 Task: Find connections with filter location Jatobá with filter topic #Analyticswith filter profile language French with filter current company L&T Hydrocarbon Engineering Limited with filter school Anna University Chennai with filter industry Retail Office Equipment with filter service category Web Design with filter keywords title Concierge
Action: Mouse moved to (519, 105)
Screenshot: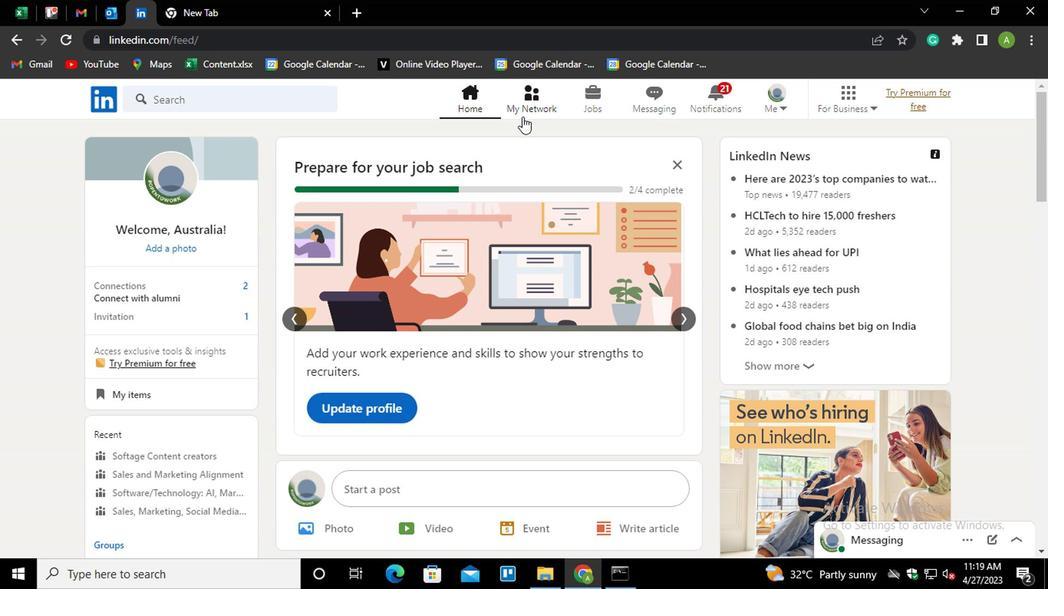 
Action: Mouse pressed left at (519, 105)
Screenshot: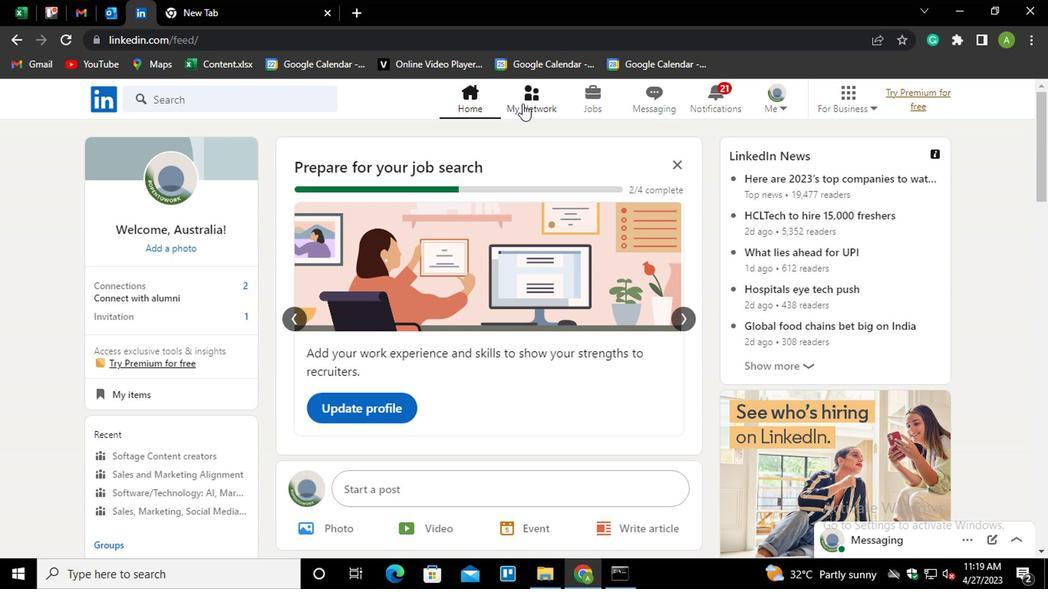 
Action: Mouse moved to (214, 191)
Screenshot: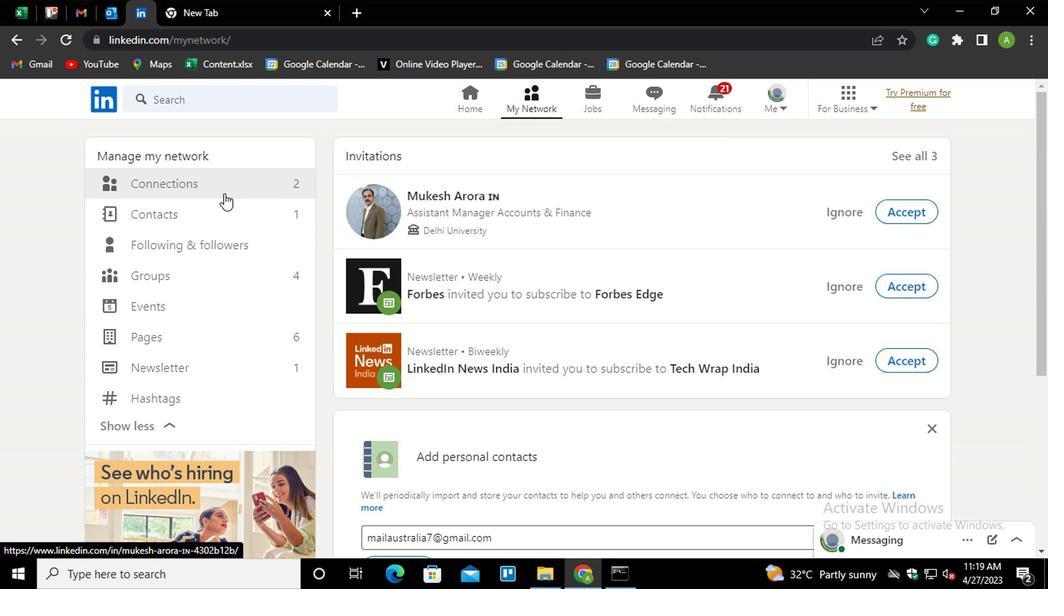 
Action: Mouse pressed left at (214, 191)
Screenshot: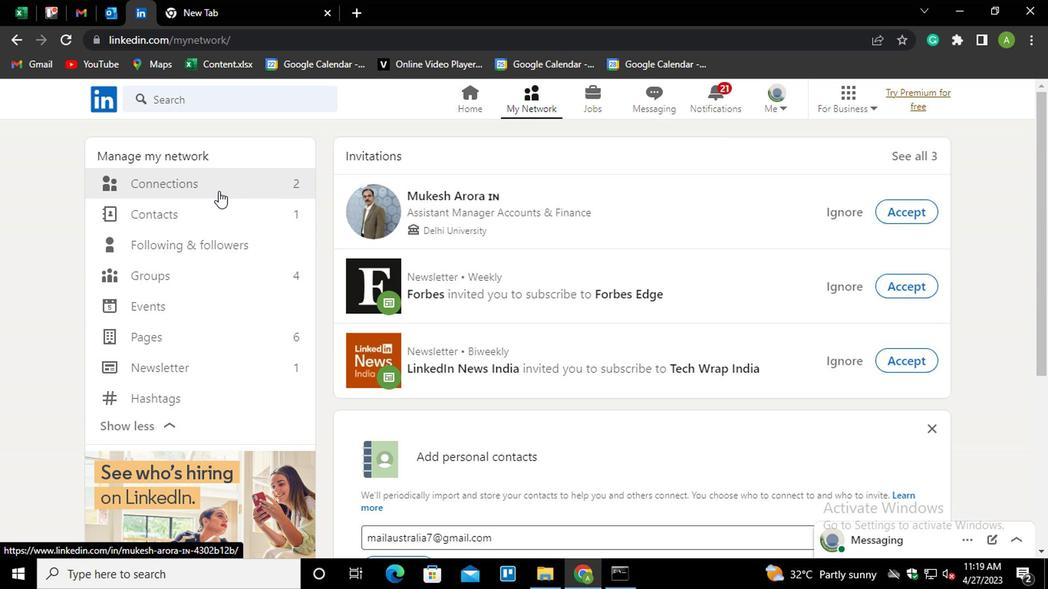 
Action: Mouse moved to (620, 182)
Screenshot: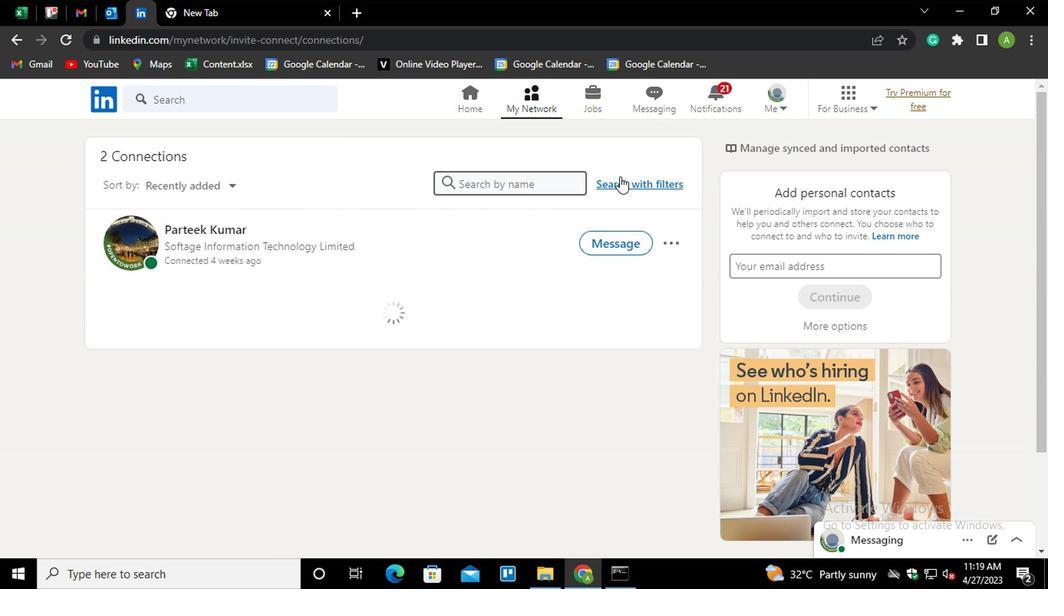 
Action: Mouse pressed left at (620, 182)
Screenshot: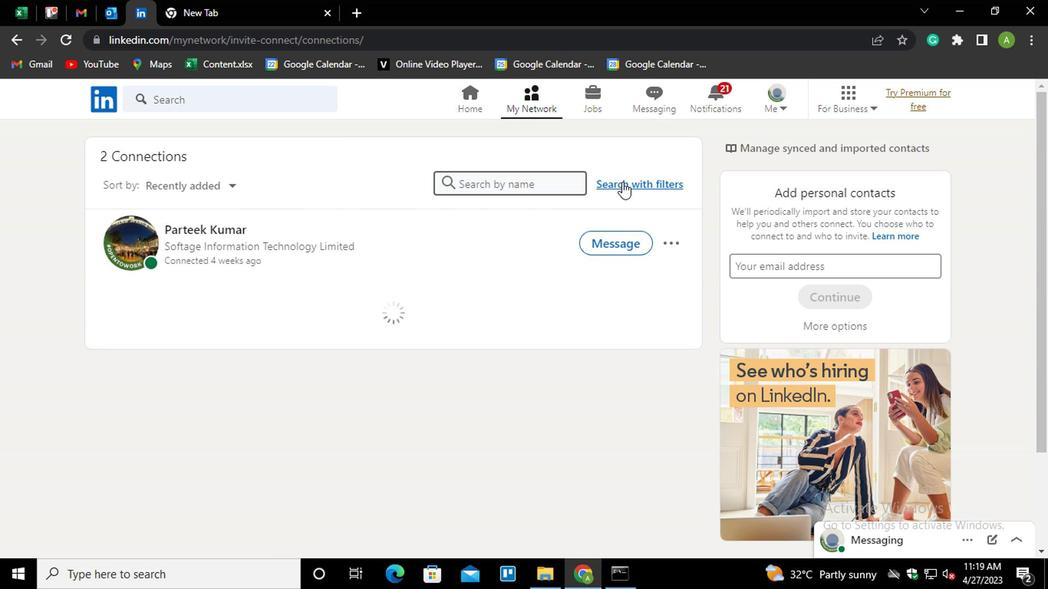 
Action: Mouse moved to (567, 150)
Screenshot: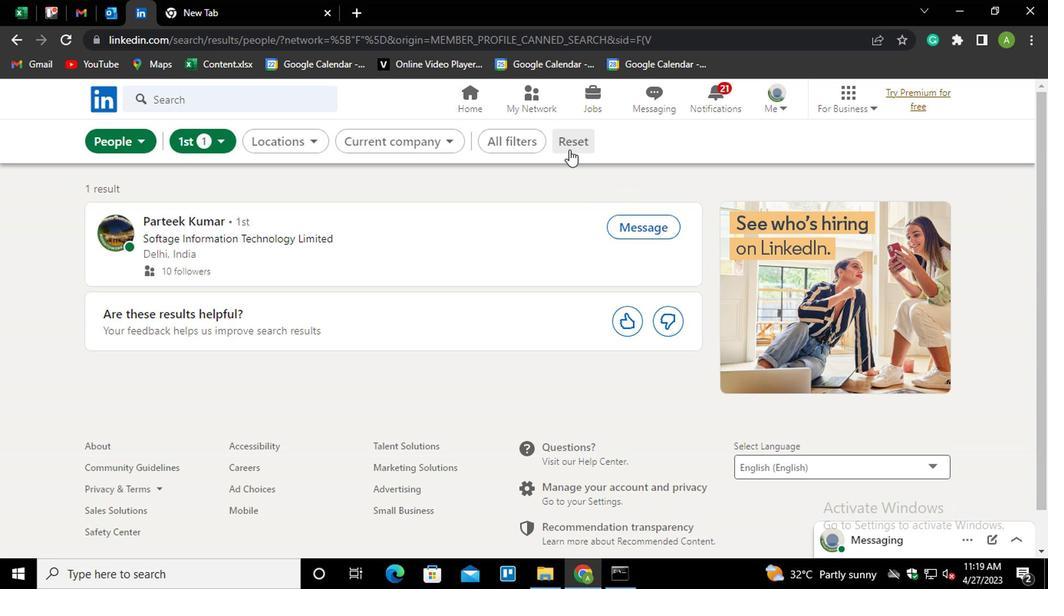 
Action: Mouse pressed left at (567, 150)
Screenshot: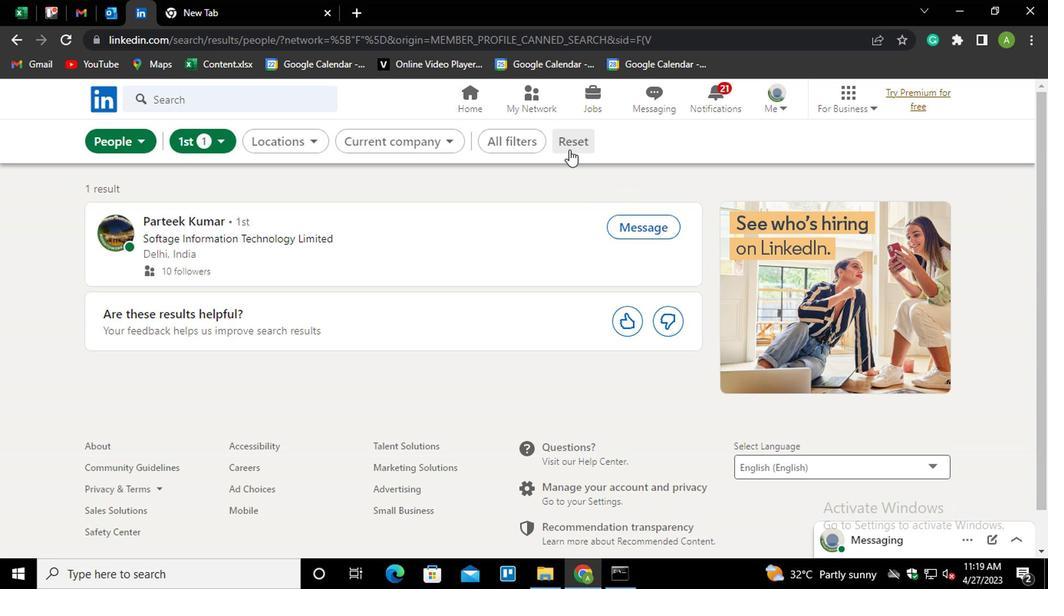 
Action: Mouse moved to (557, 147)
Screenshot: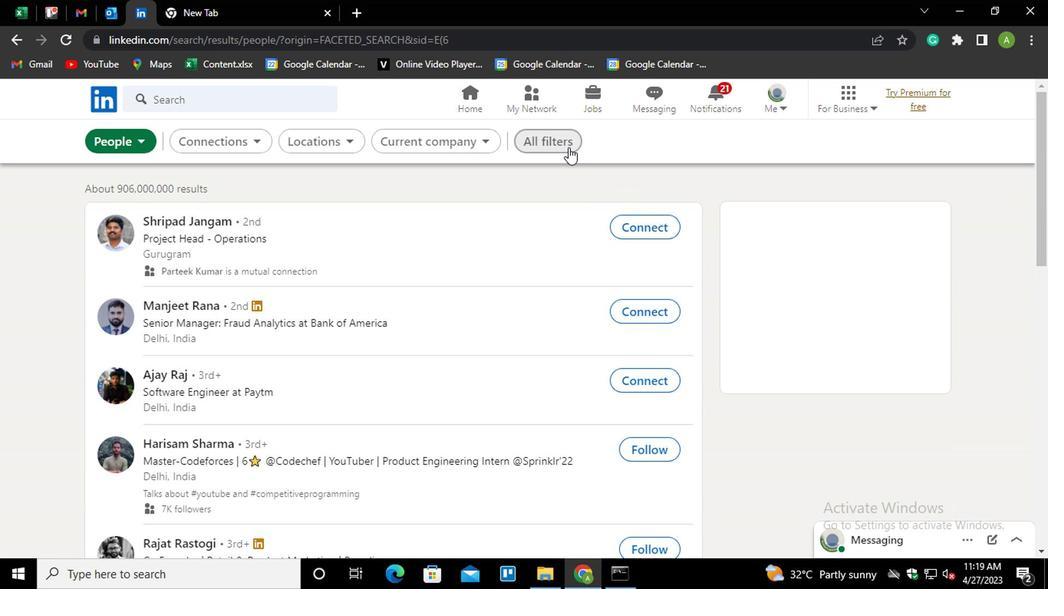 
Action: Mouse pressed left at (557, 147)
Screenshot: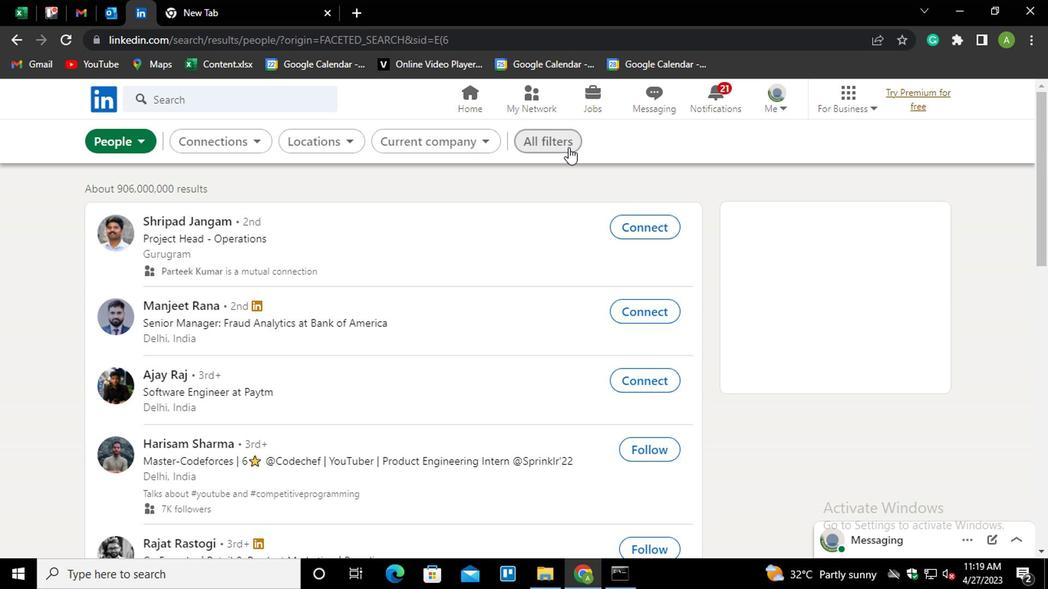 
Action: Mouse moved to (748, 263)
Screenshot: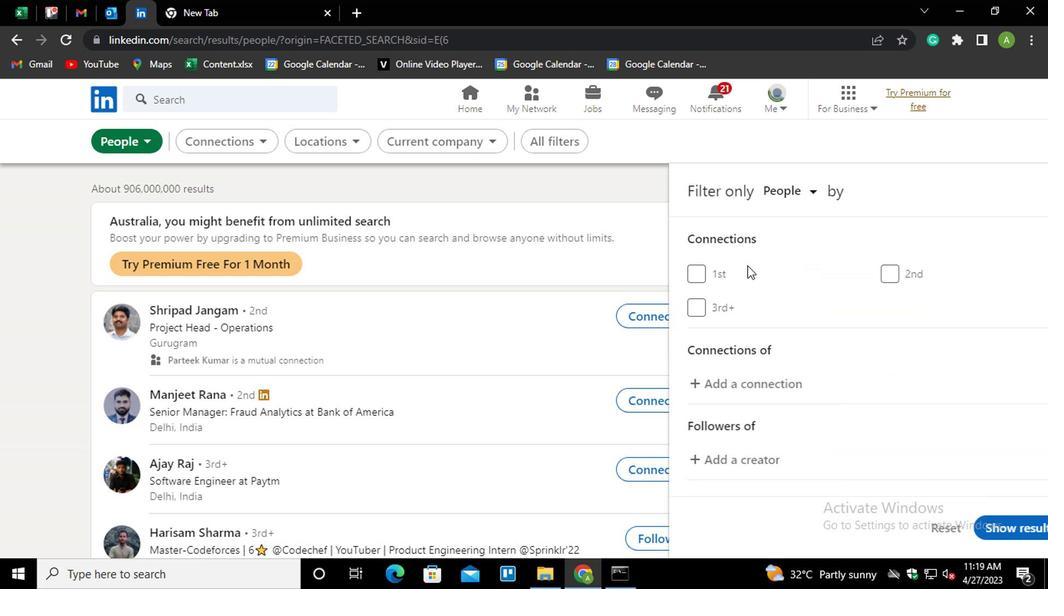 
Action: Mouse scrolled (748, 263) with delta (0, 0)
Screenshot: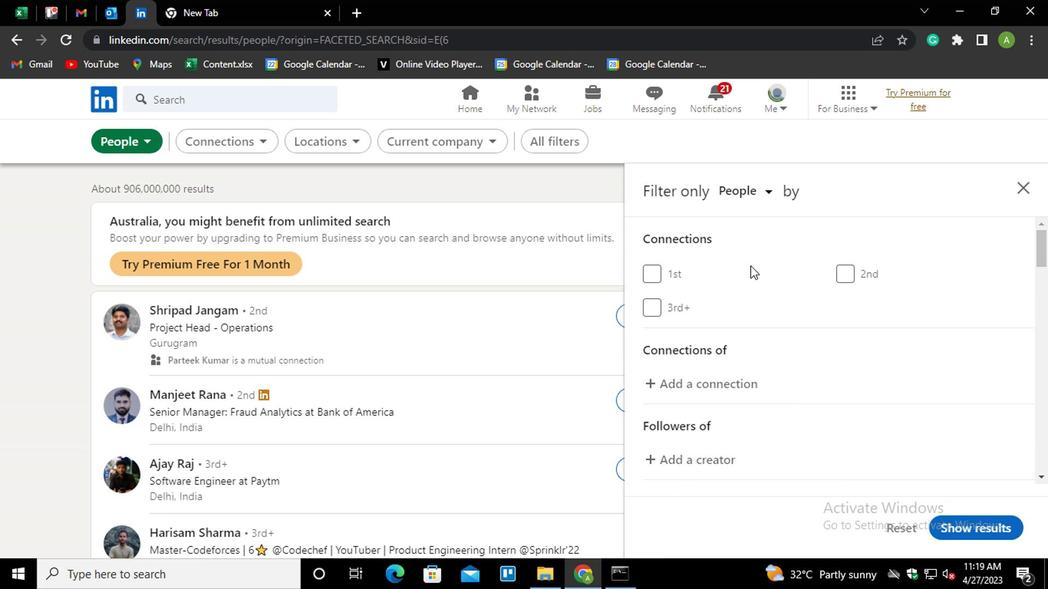
Action: Mouse moved to (749, 263)
Screenshot: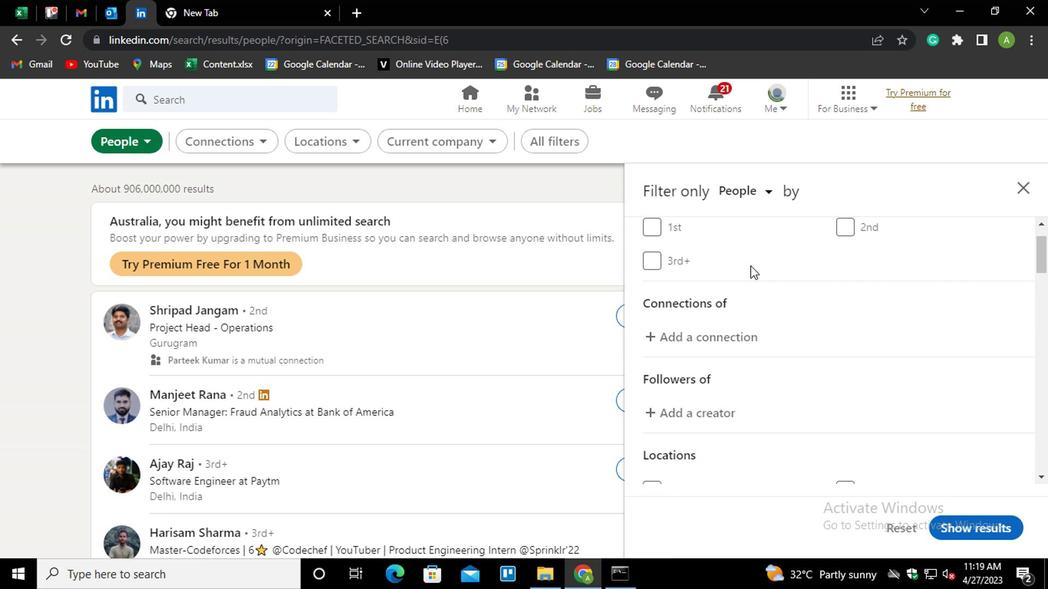 
Action: Mouse scrolled (749, 263) with delta (0, 0)
Screenshot: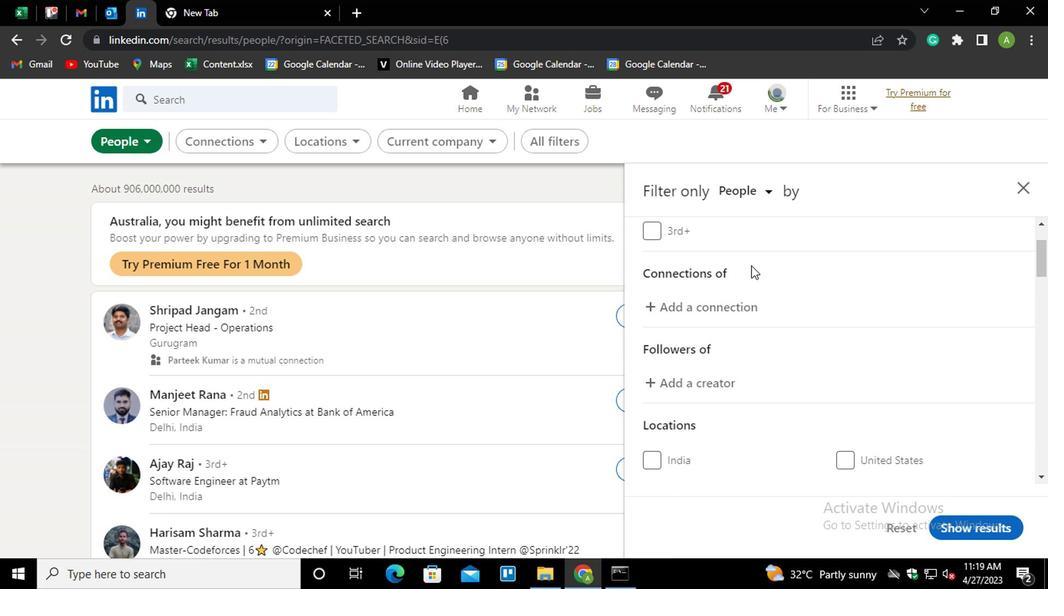 
Action: Mouse scrolled (749, 263) with delta (0, 0)
Screenshot: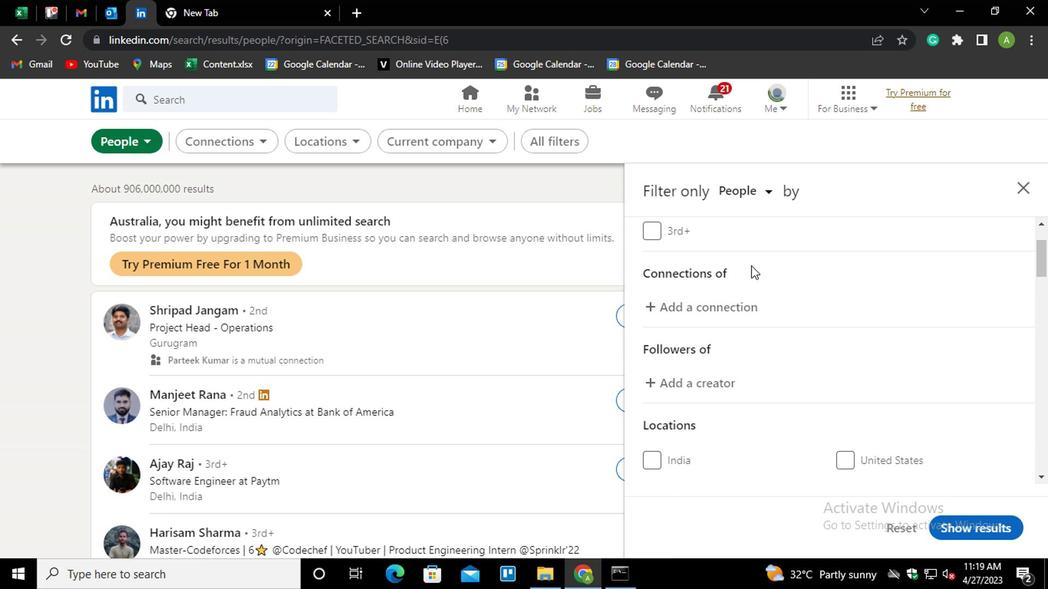 
Action: Mouse moved to (748, 263)
Screenshot: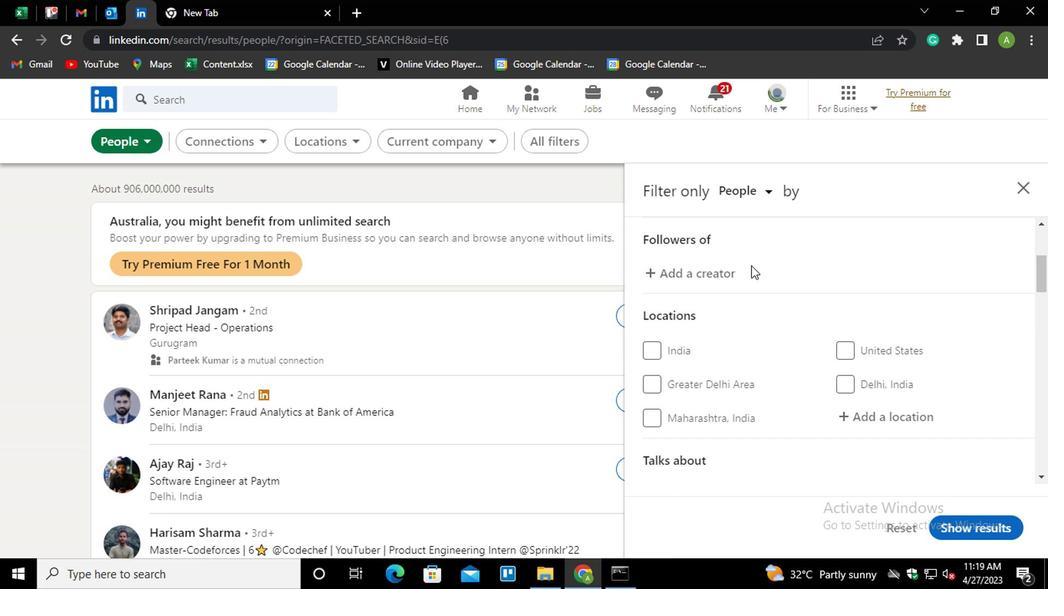 
Action: Mouse scrolled (748, 262) with delta (0, 0)
Screenshot: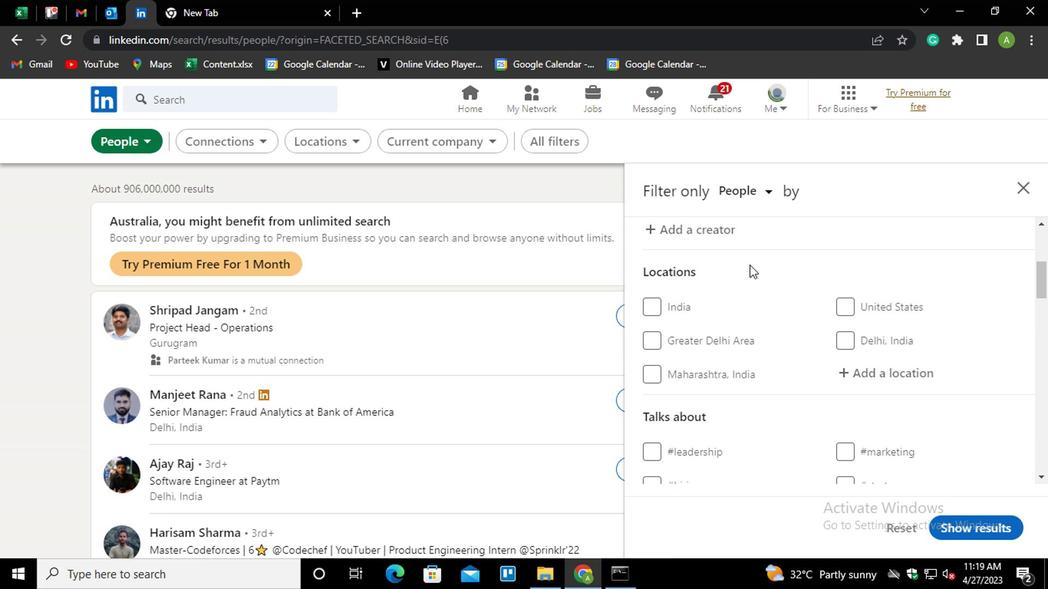 
Action: Mouse moved to (881, 292)
Screenshot: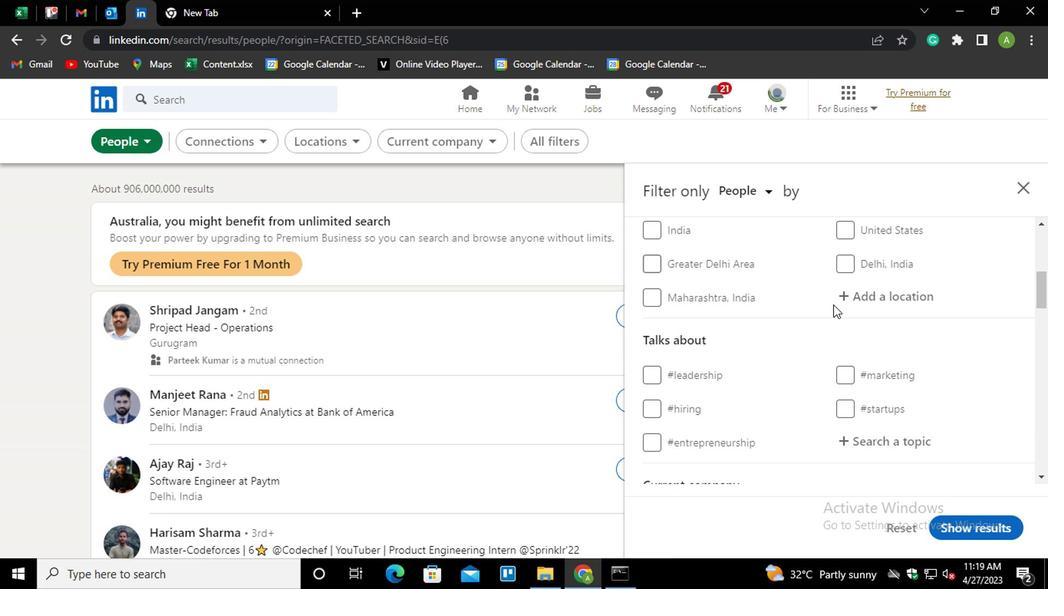 
Action: Mouse pressed left at (881, 292)
Screenshot: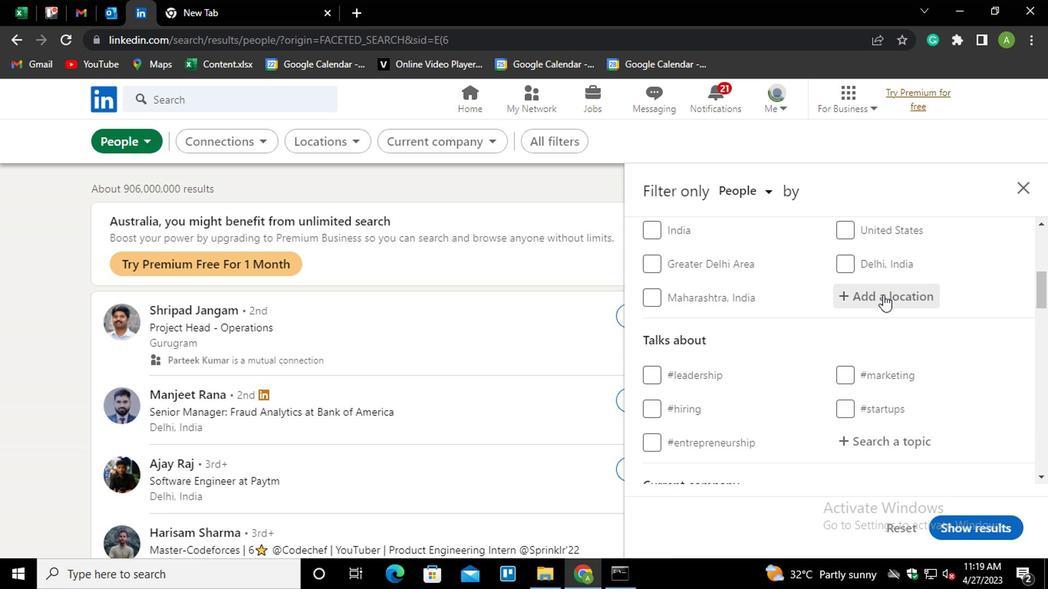 
Action: Mouse pressed left at (881, 292)
Screenshot: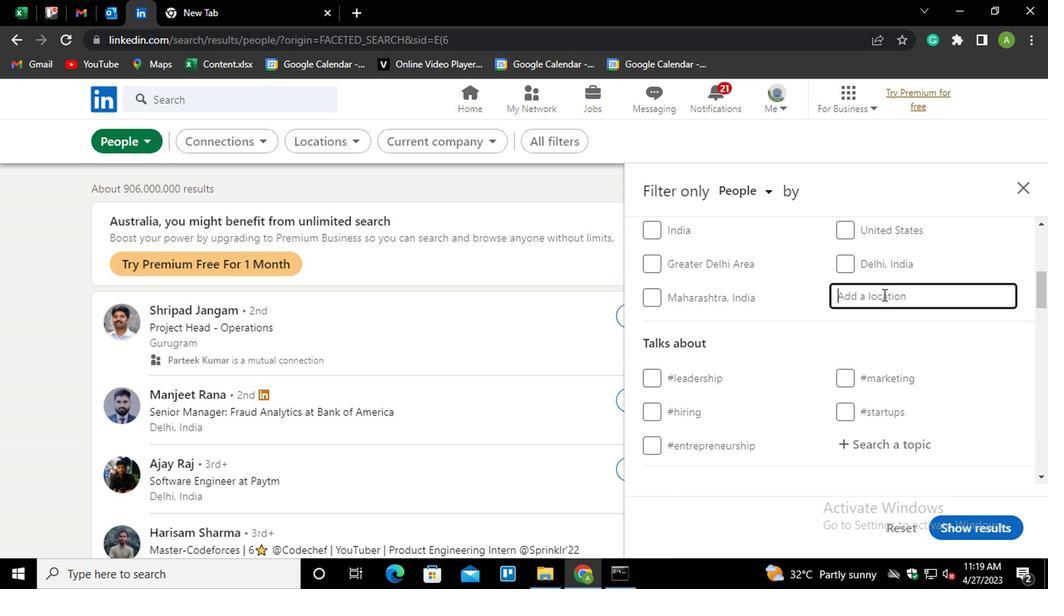 
Action: Mouse moved to (855, 288)
Screenshot: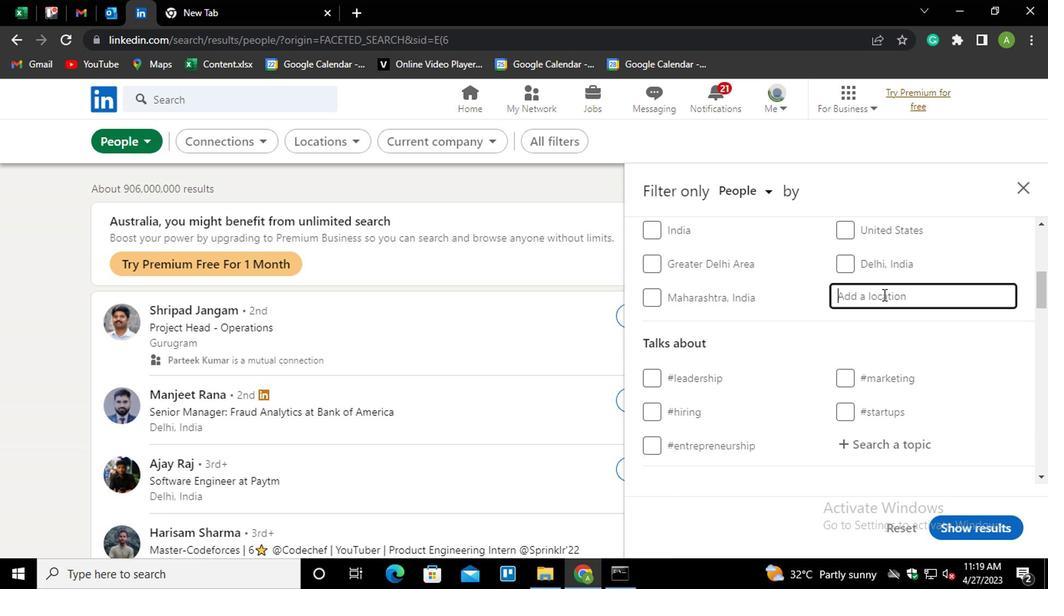 
Action: Key pressed <Key.shift_r>Jatoba<Key.down><Key.enter>
Screenshot: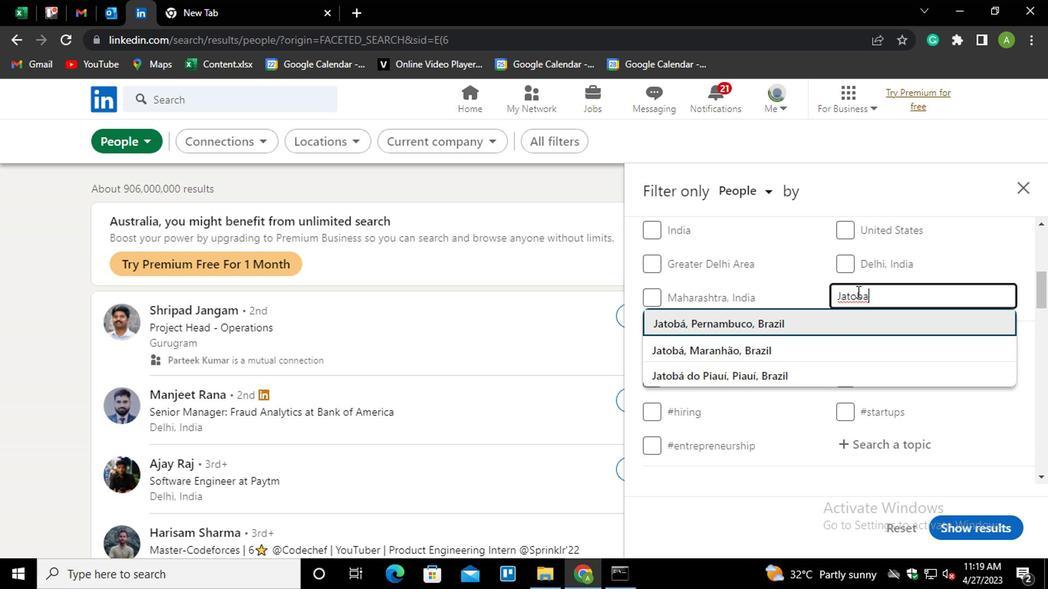 
Action: Mouse moved to (857, 290)
Screenshot: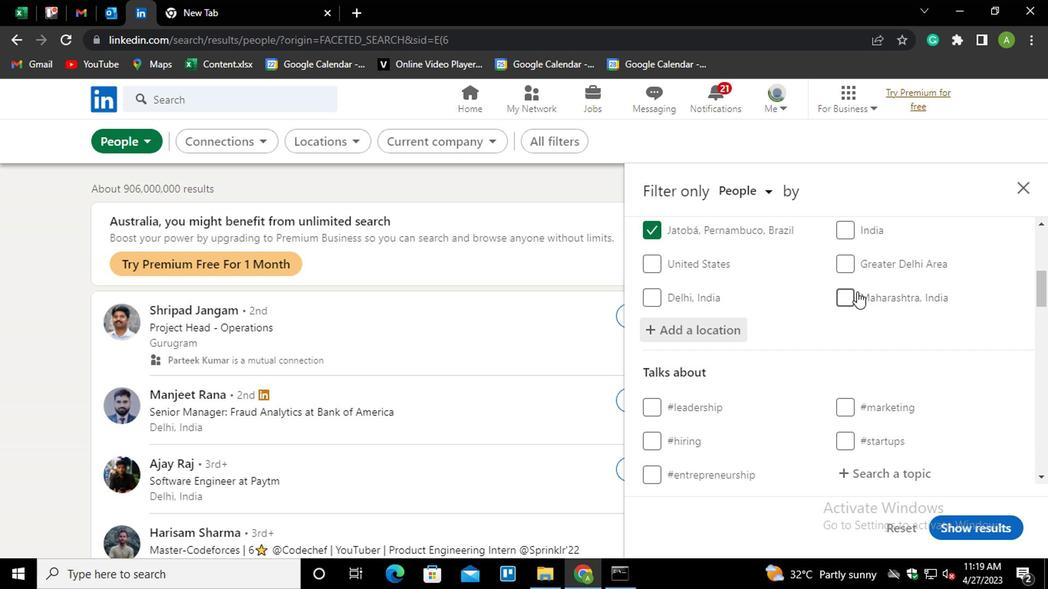 
Action: Mouse scrolled (857, 289) with delta (0, 0)
Screenshot: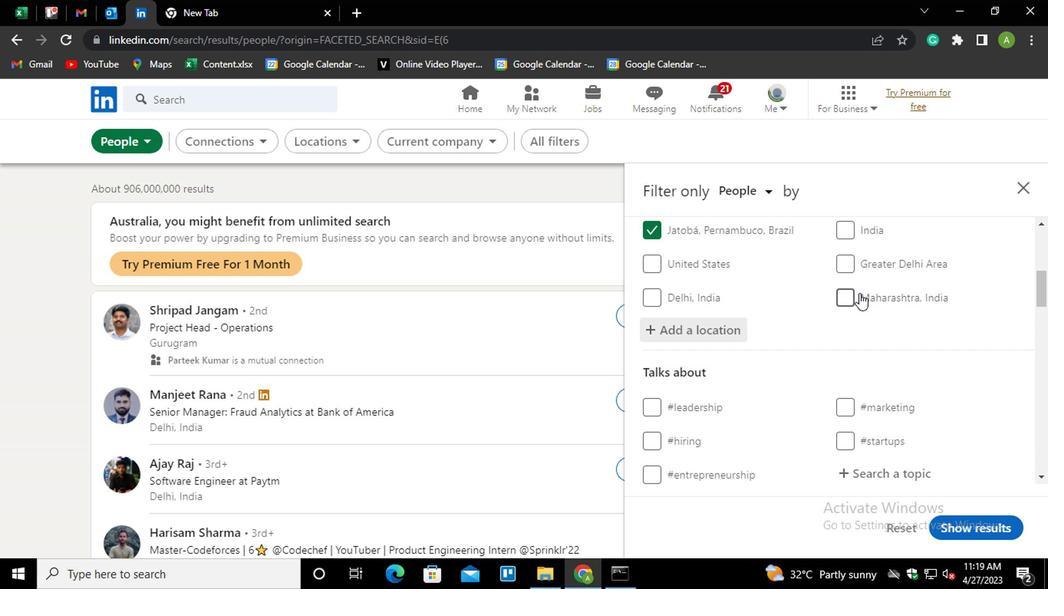 
Action: Mouse moved to (763, 305)
Screenshot: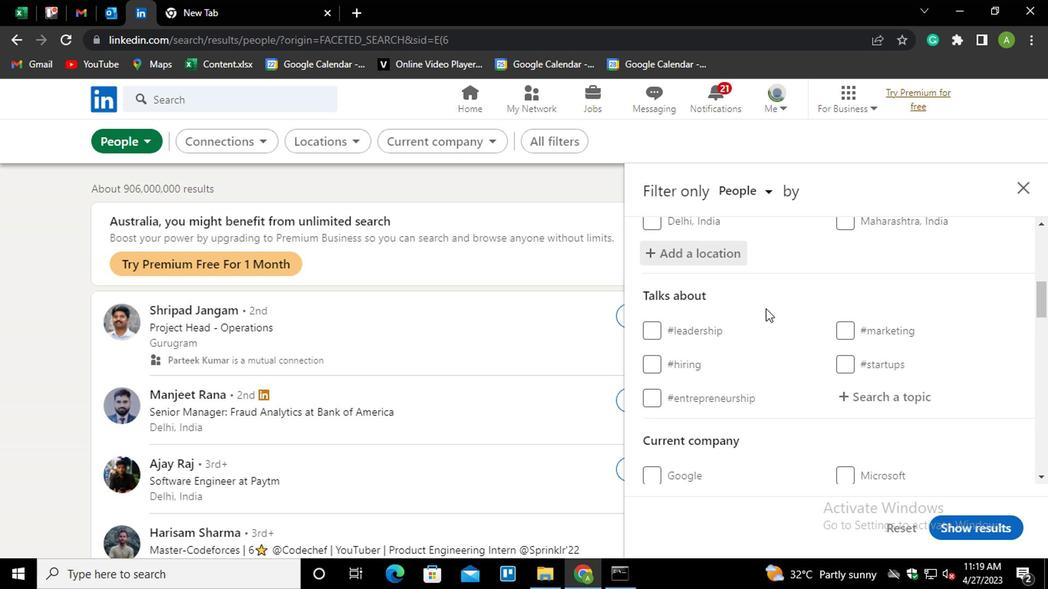 
Action: Mouse scrolled (763, 304) with delta (0, 0)
Screenshot: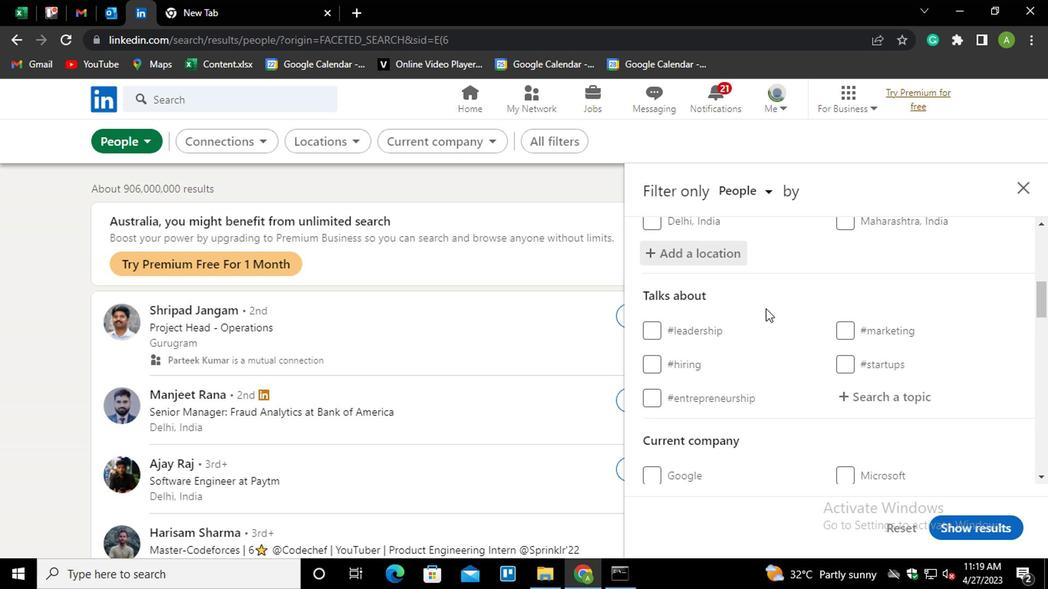 
Action: Mouse moved to (887, 322)
Screenshot: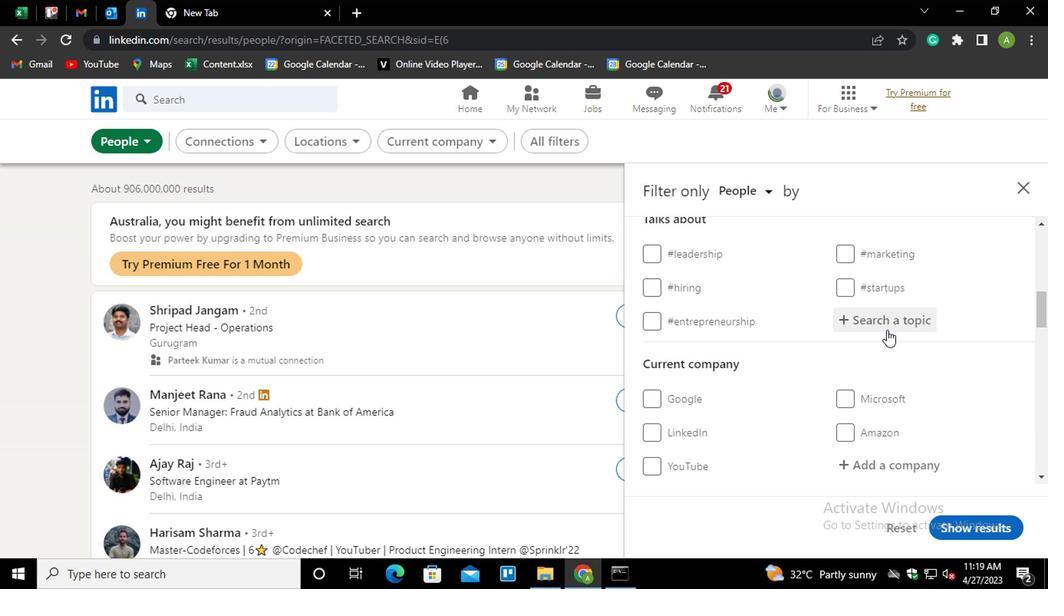 
Action: Mouse pressed left at (887, 322)
Screenshot: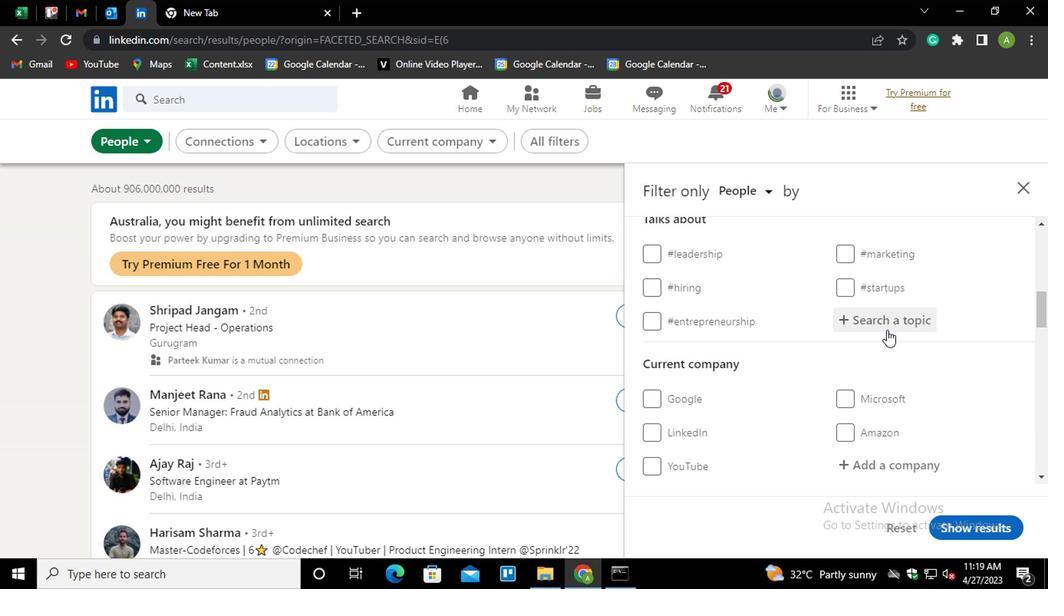 
Action: Mouse moved to (888, 317)
Screenshot: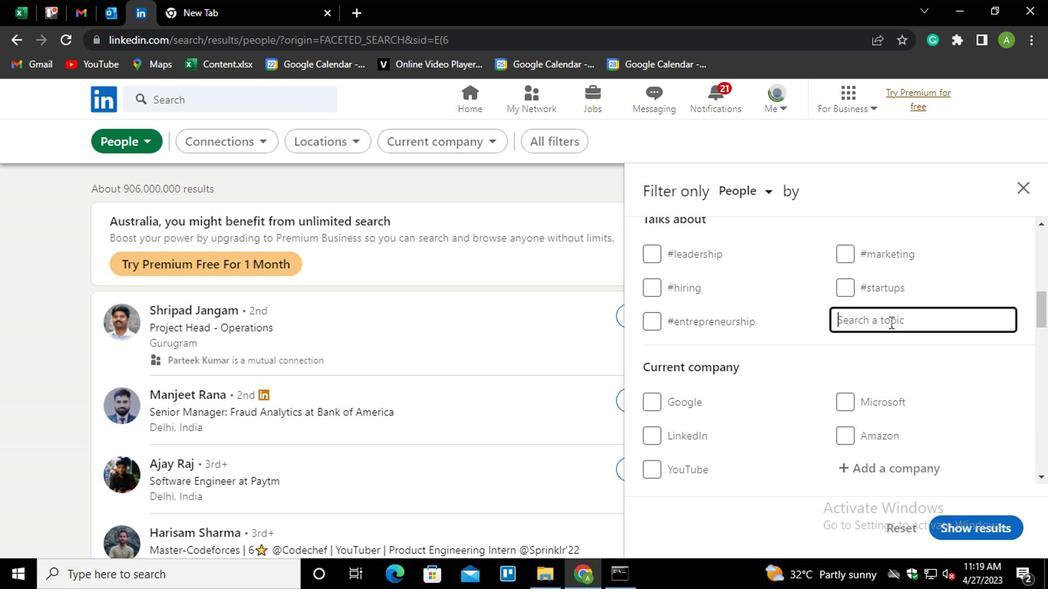 
Action: Mouse pressed left at (888, 317)
Screenshot: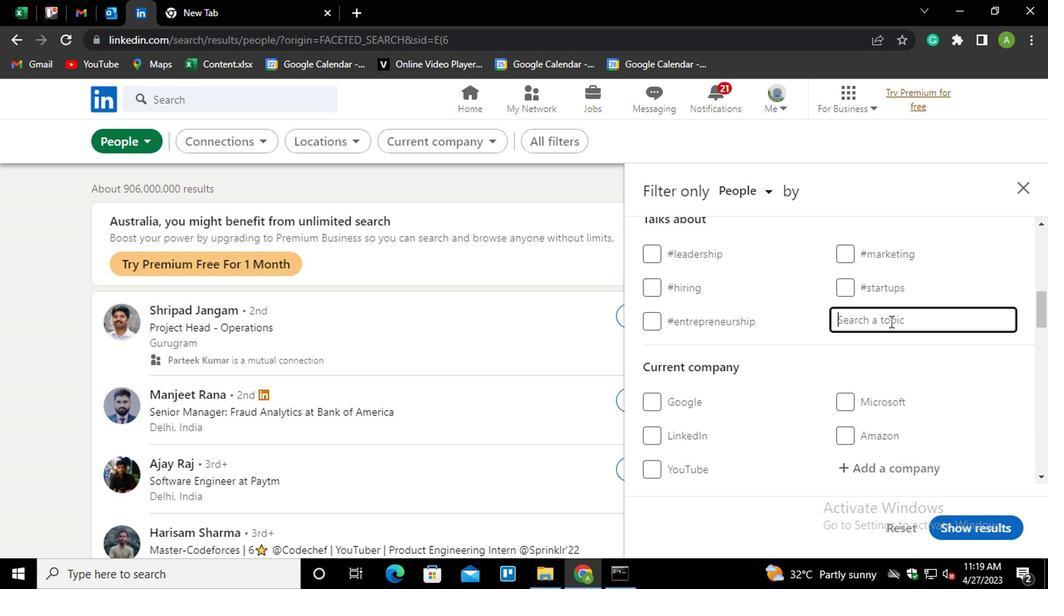 
Action: Mouse moved to (877, 317)
Screenshot: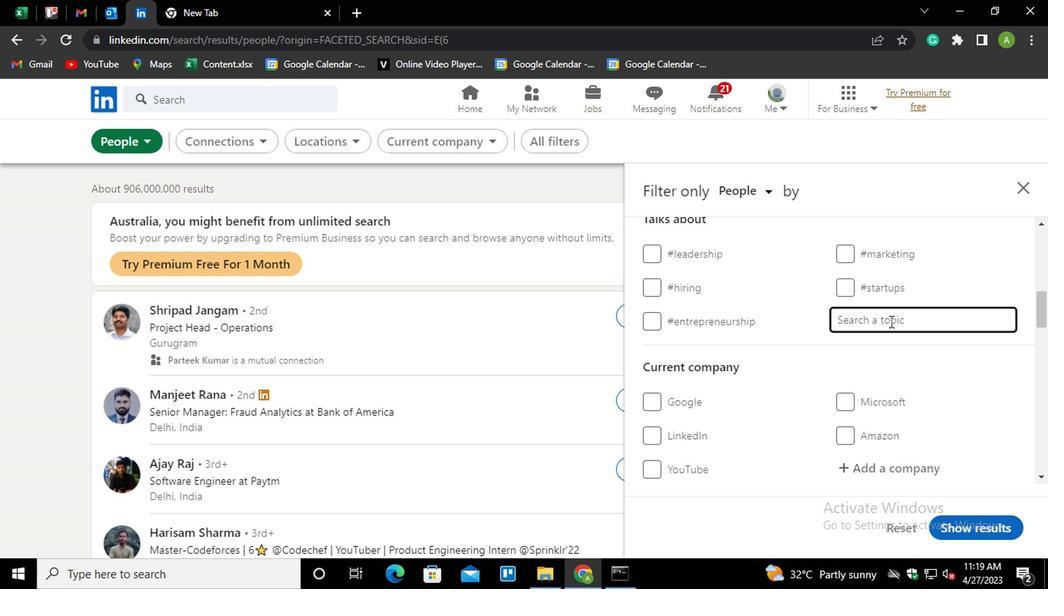 
Action: Key pressed <Key.shift>#<Key.shift>ANALYTICS
Screenshot: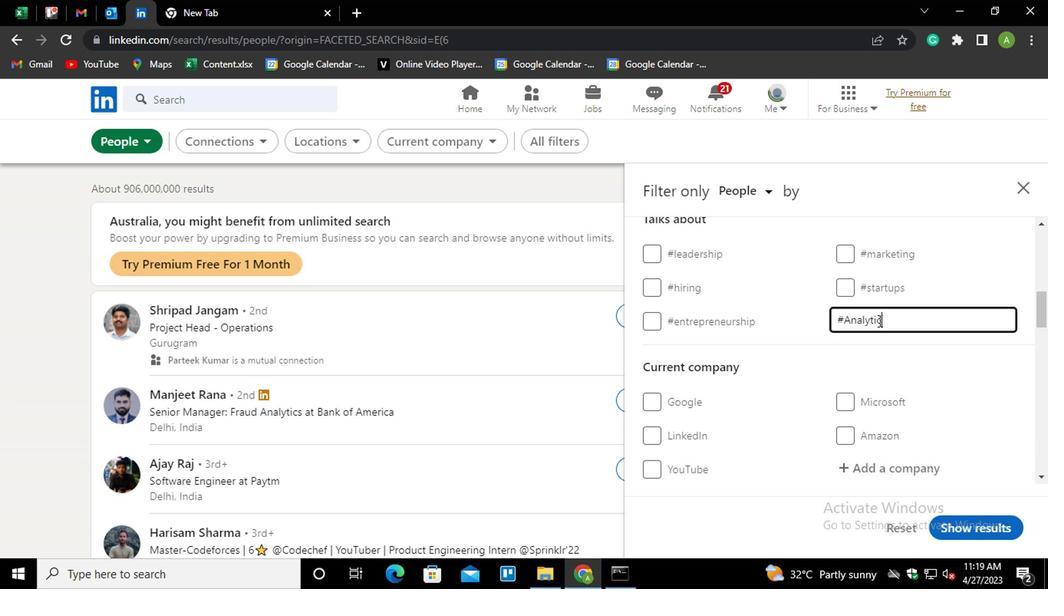 
Action: Mouse moved to (1007, 264)
Screenshot: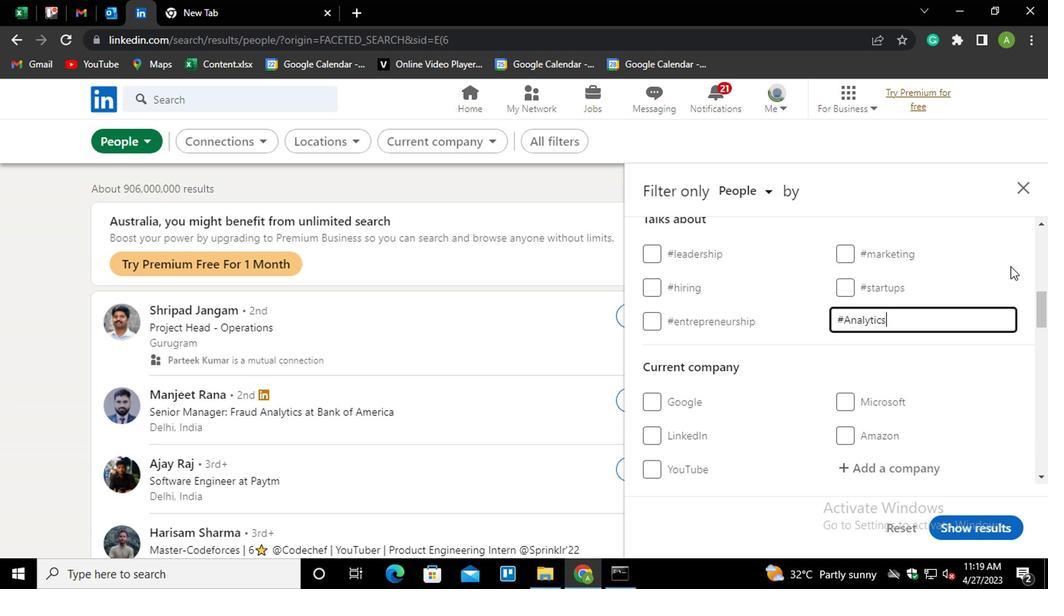 
Action: Mouse pressed left at (1007, 264)
Screenshot: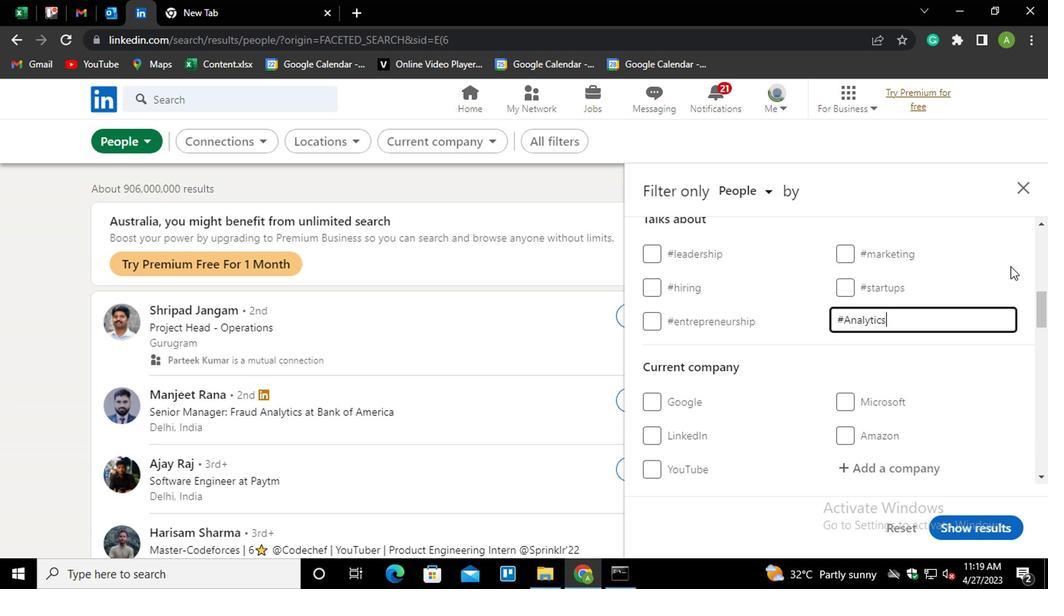 
Action: Mouse moved to (1002, 298)
Screenshot: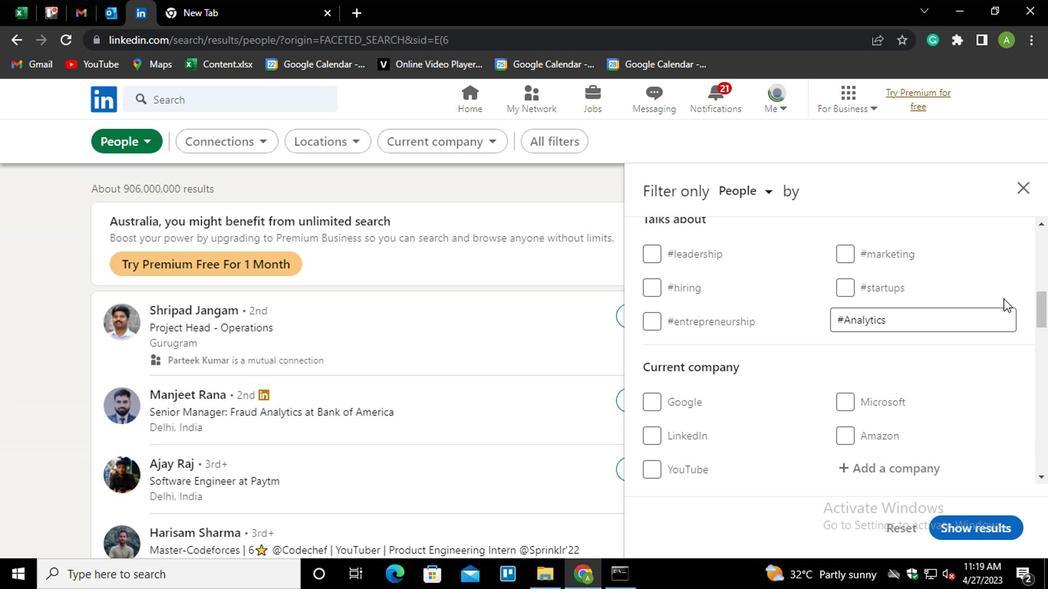 
Action: Mouse scrolled (1002, 297) with delta (0, -1)
Screenshot: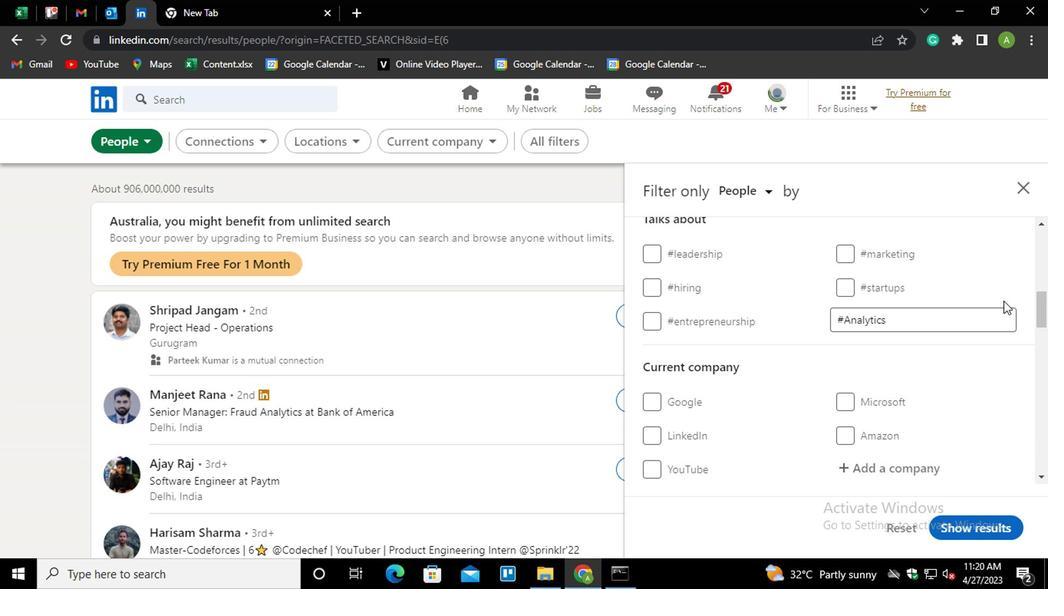 
Action: Mouse moved to (988, 303)
Screenshot: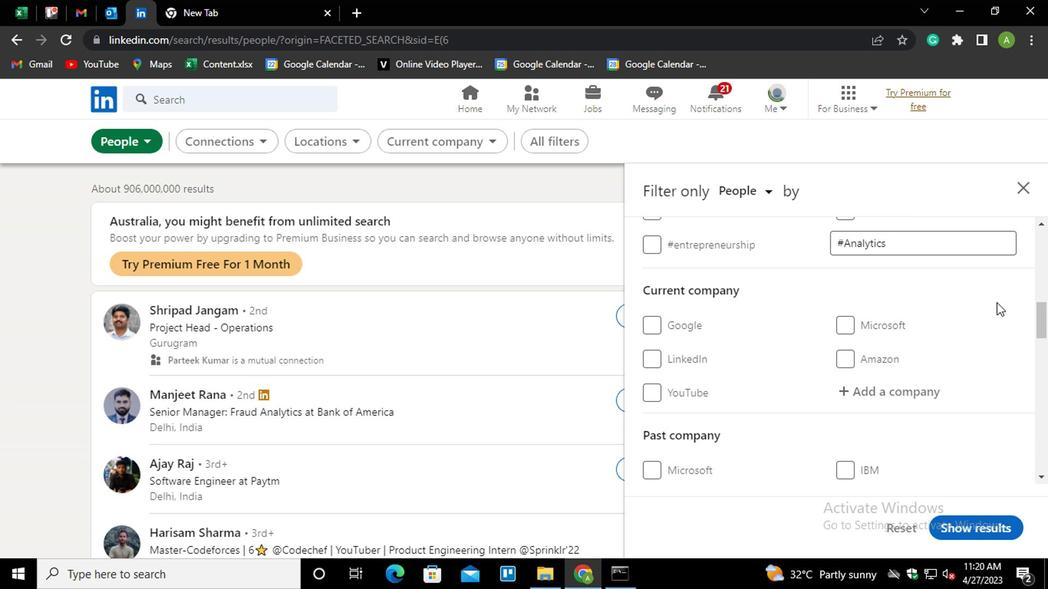 
Action: Mouse scrolled (988, 302) with delta (0, 0)
Screenshot: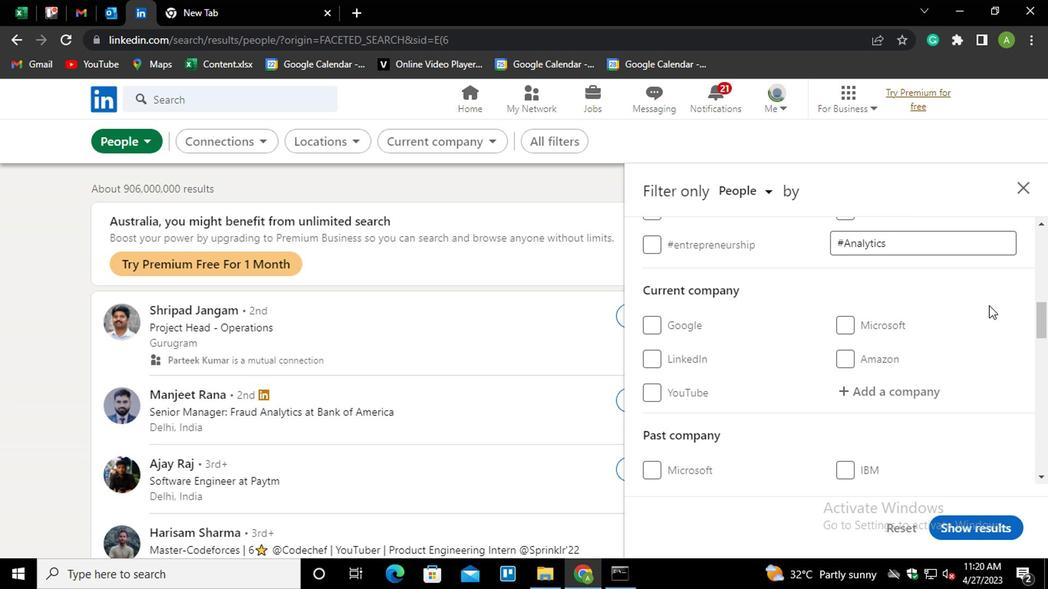 
Action: Mouse moved to (868, 316)
Screenshot: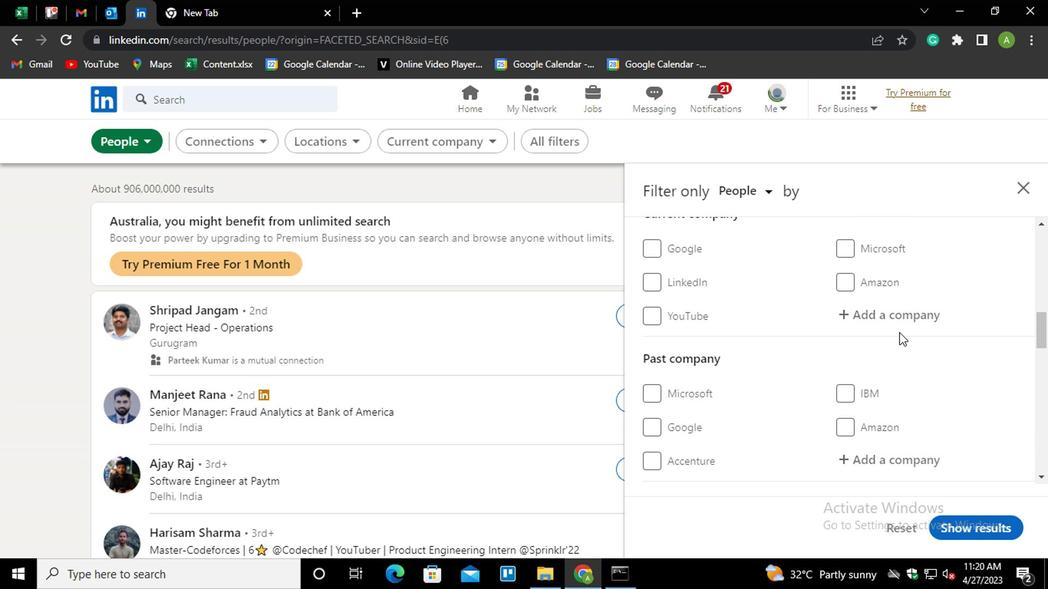 
Action: Mouse pressed left at (868, 316)
Screenshot: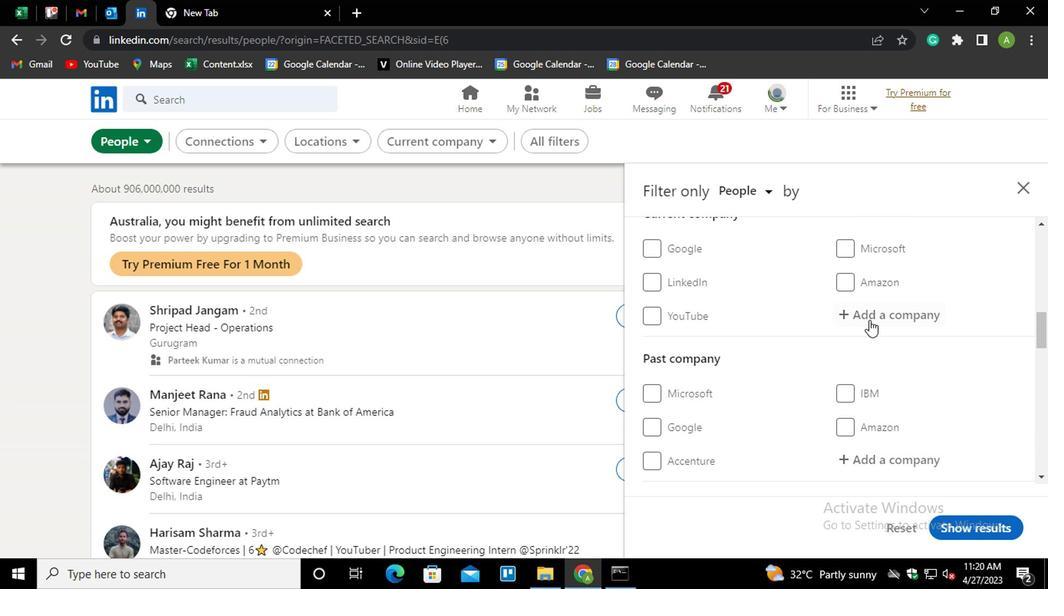 
Action: Mouse moved to (888, 308)
Screenshot: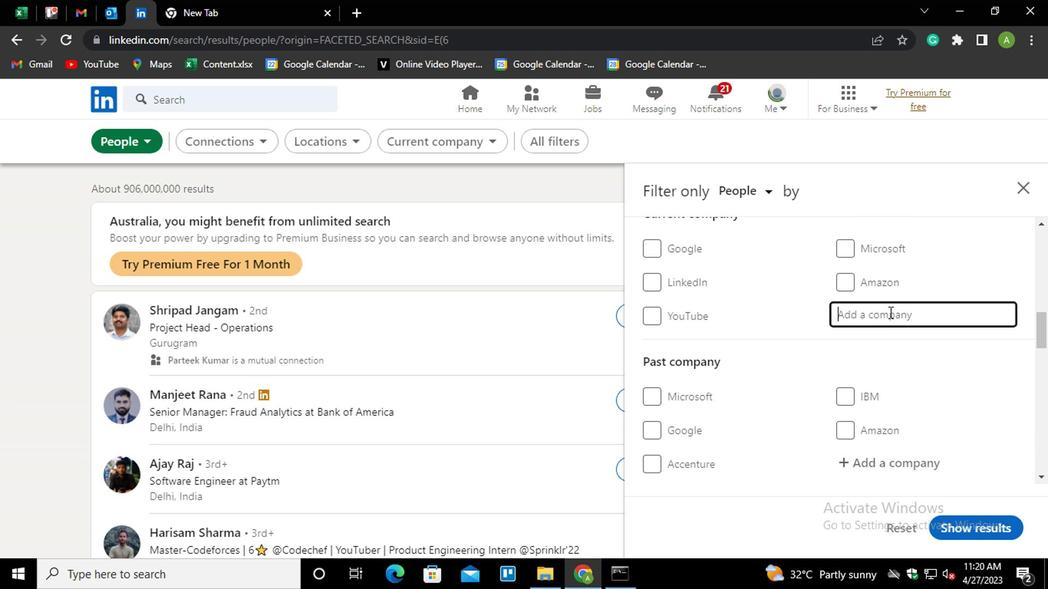 
Action: Mouse pressed left at (888, 308)
Screenshot: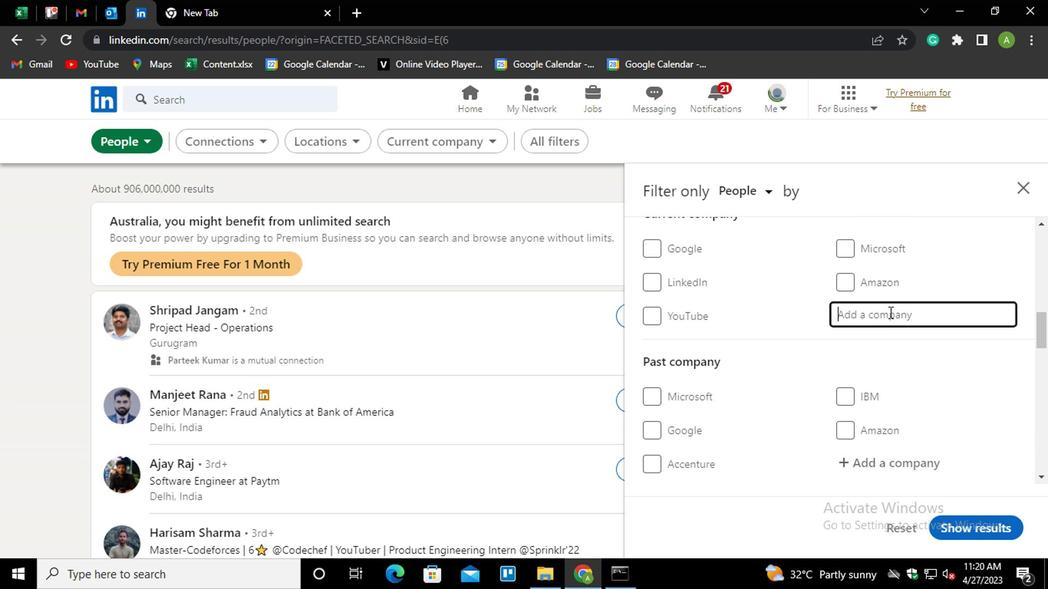 
Action: Mouse moved to (886, 305)
Screenshot: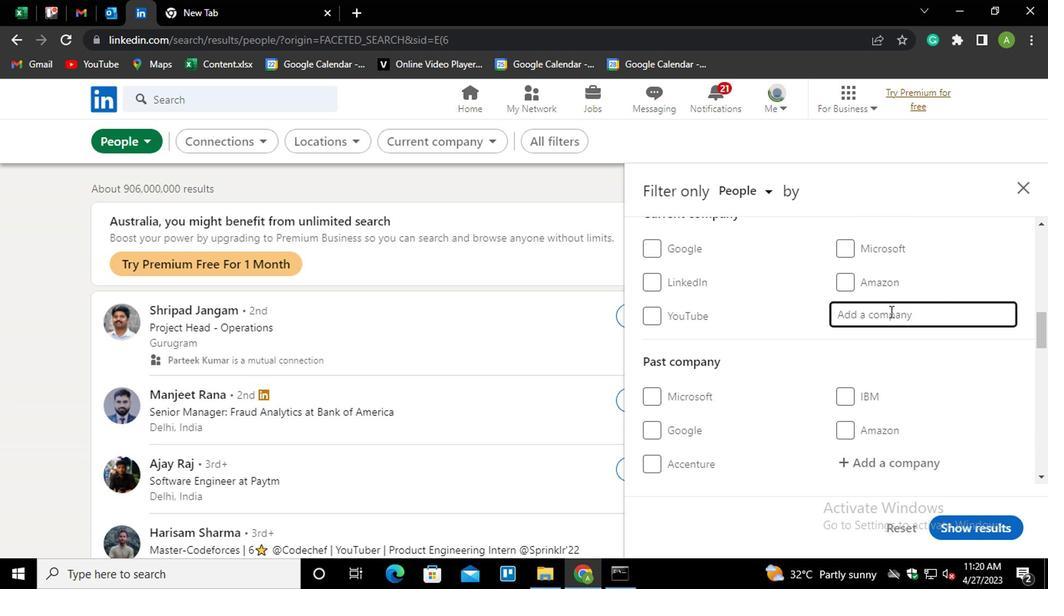 
Action: Key pressed <Key.shift_r>L<Key.shift>&<Key.shift>T<Key.space><Key.shift>HYDR<Key.down><Key.enter>
Screenshot: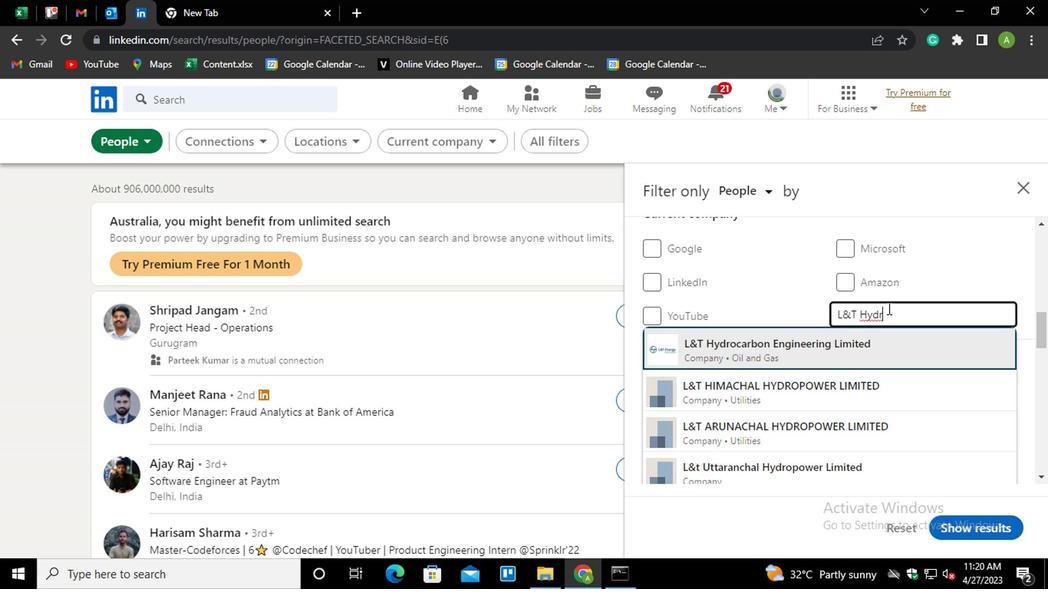
Action: Mouse scrolled (886, 304) with delta (0, 0)
Screenshot: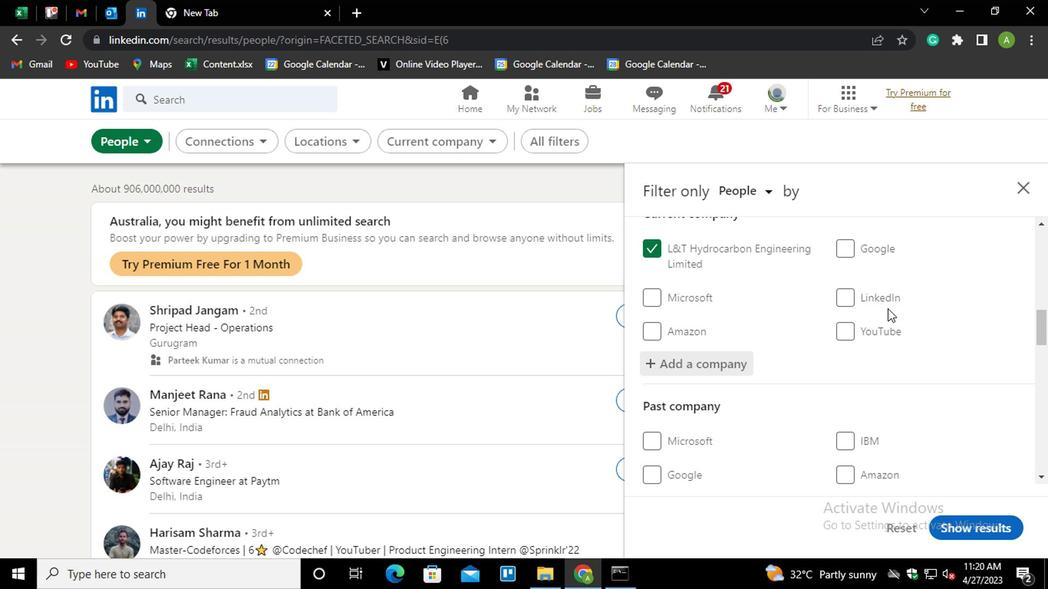
Action: Mouse scrolled (886, 304) with delta (0, 0)
Screenshot: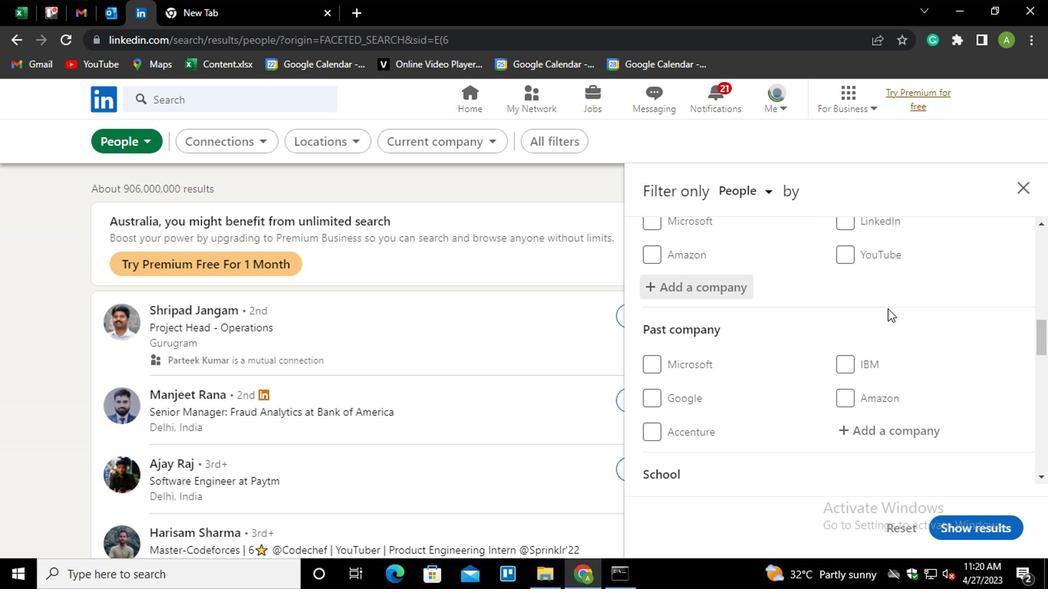 
Action: Mouse scrolled (886, 304) with delta (0, 0)
Screenshot: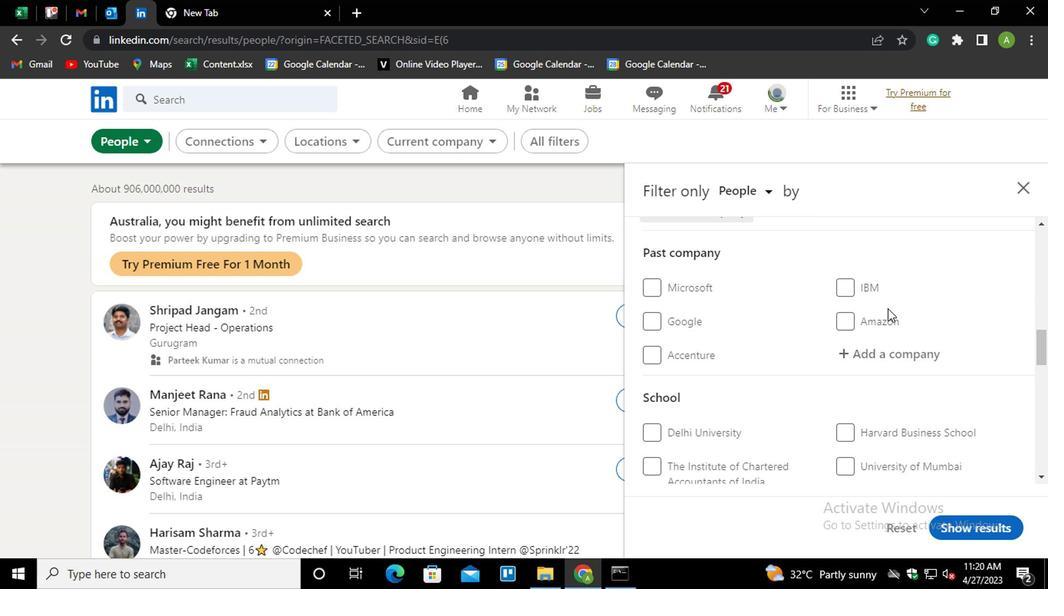 
Action: Mouse scrolled (886, 304) with delta (0, 0)
Screenshot: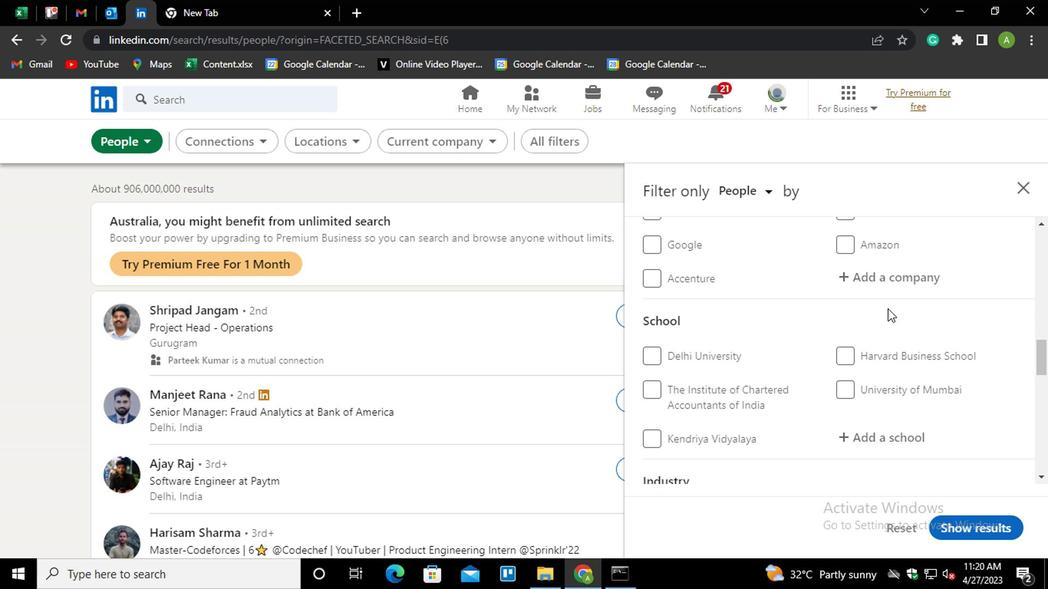 
Action: Mouse scrolled (886, 304) with delta (0, 0)
Screenshot: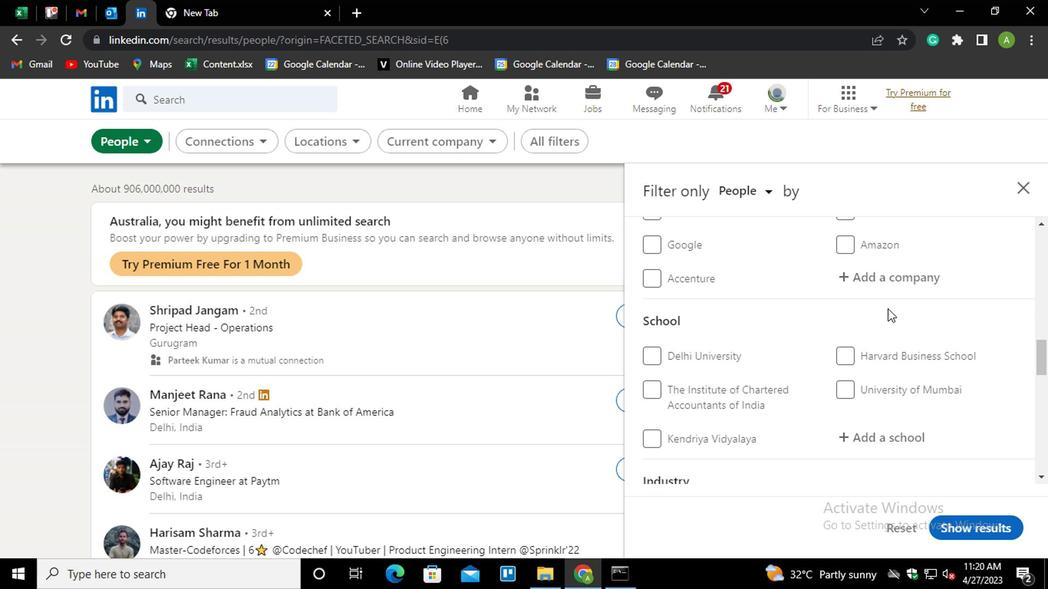 
Action: Mouse moved to (865, 288)
Screenshot: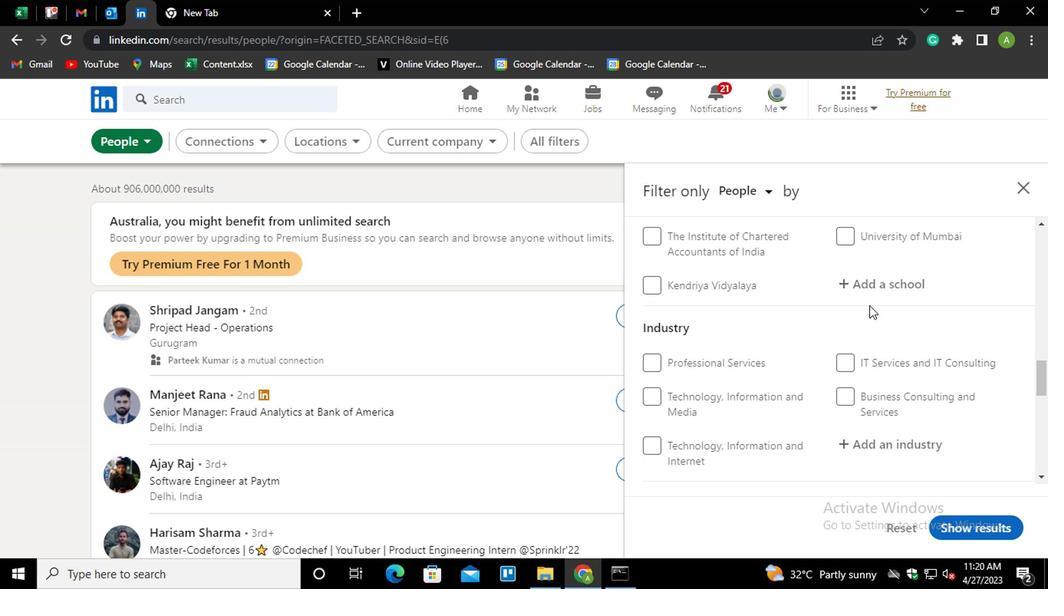 
Action: Mouse pressed left at (865, 288)
Screenshot: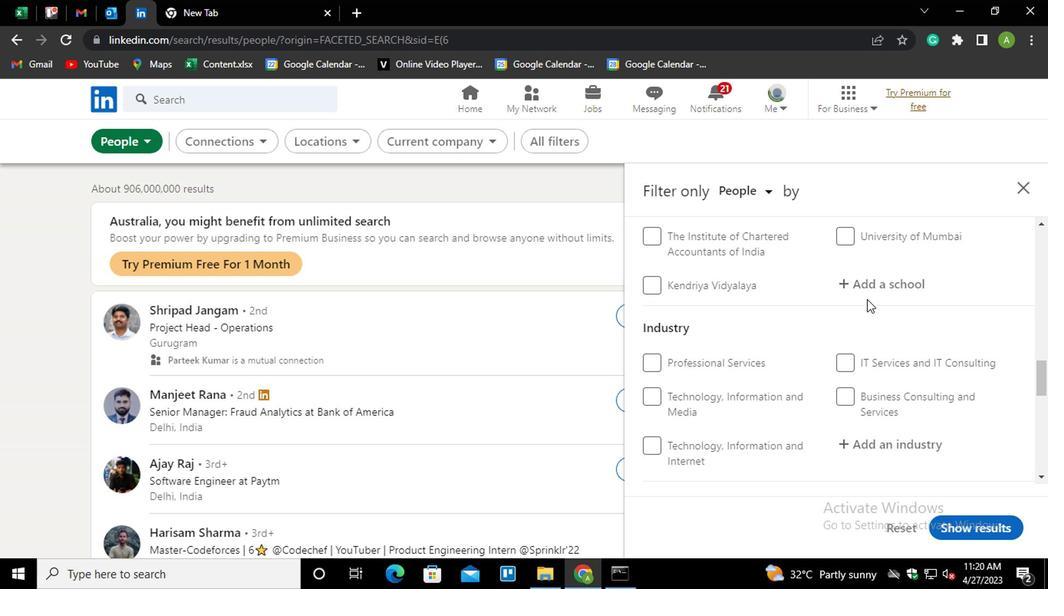 
Action: Mouse moved to (877, 282)
Screenshot: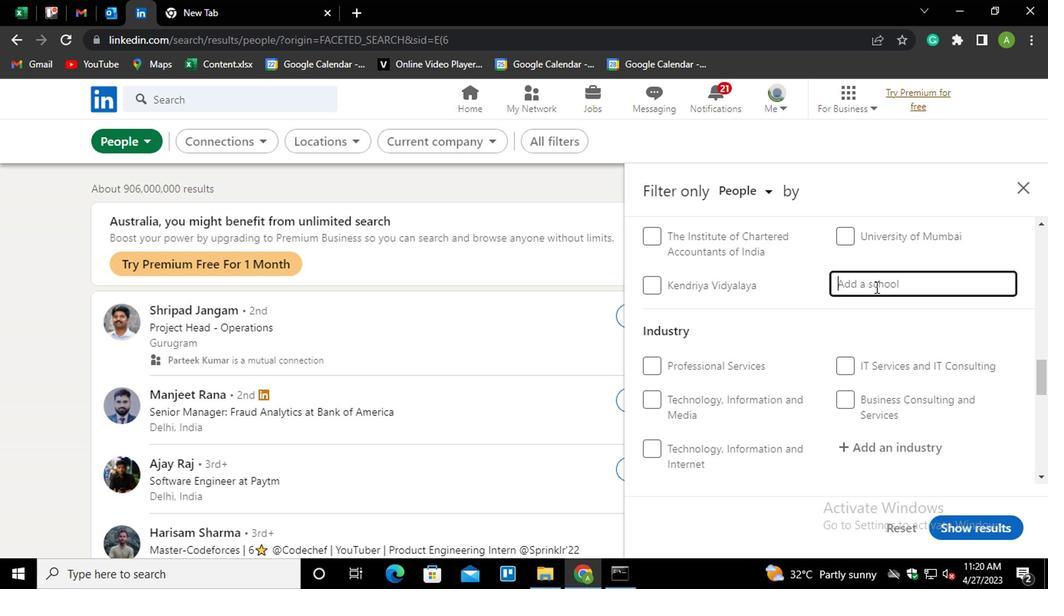 
Action: Mouse pressed left at (877, 282)
Screenshot: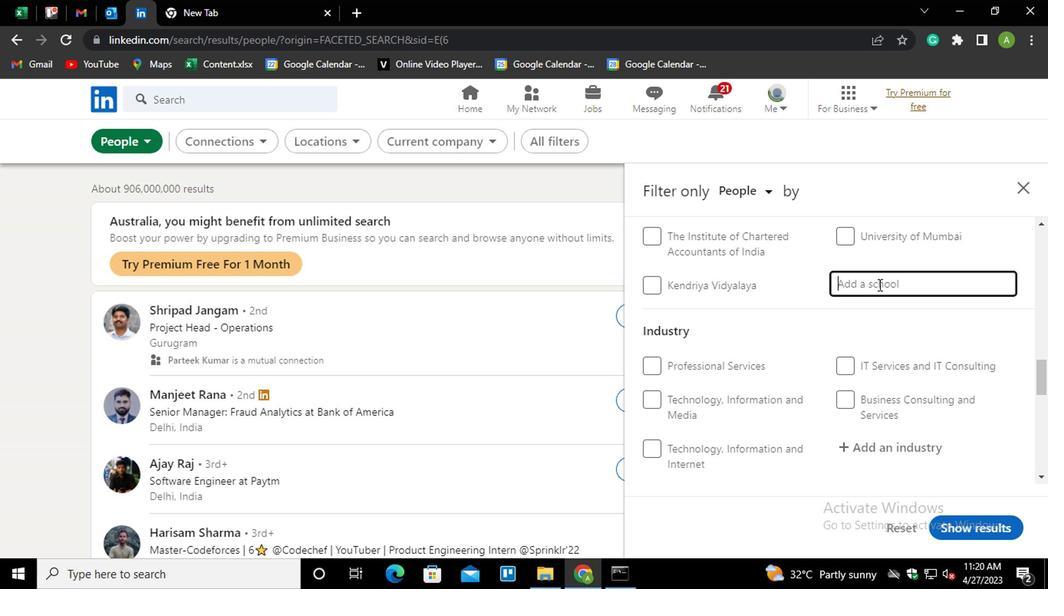 
Action: Mouse moved to (828, 295)
Screenshot: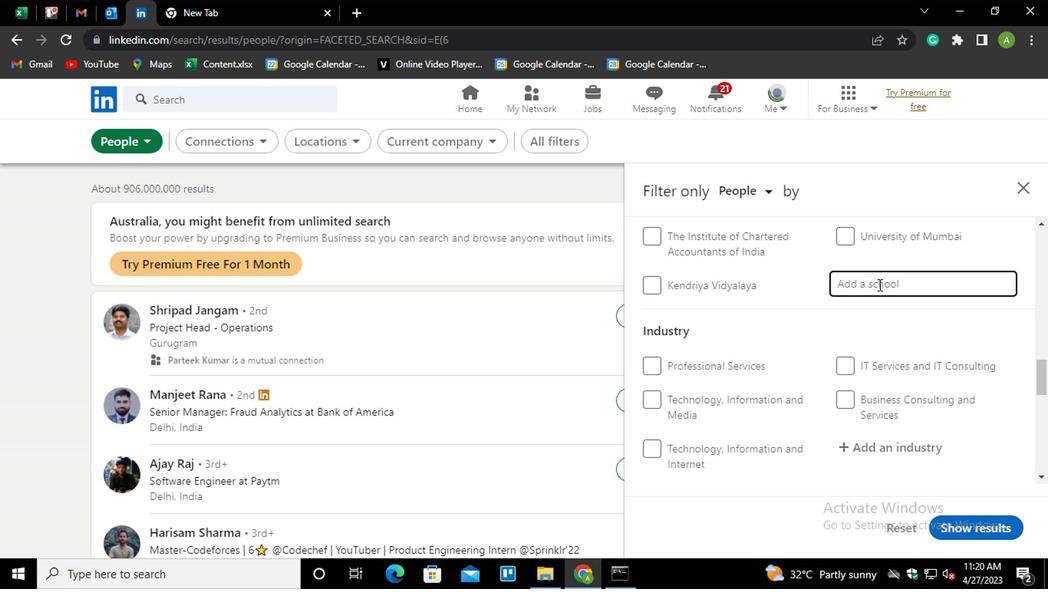 
Action: Key pressed <Key.shift>ANNA<Key.space><Key.down><Key.enter>
Screenshot: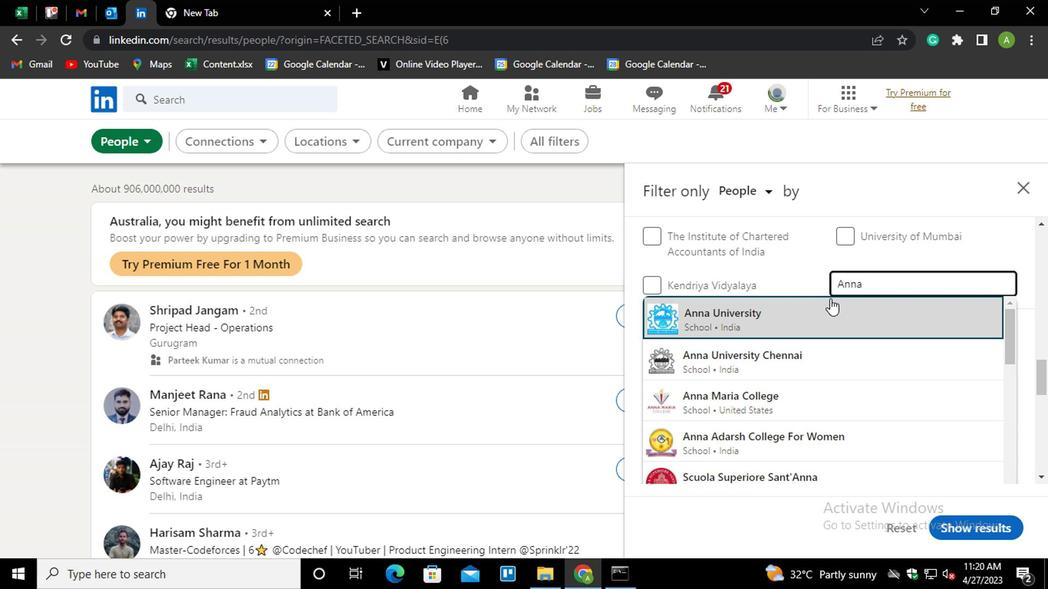 
Action: Mouse moved to (833, 298)
Screenshot: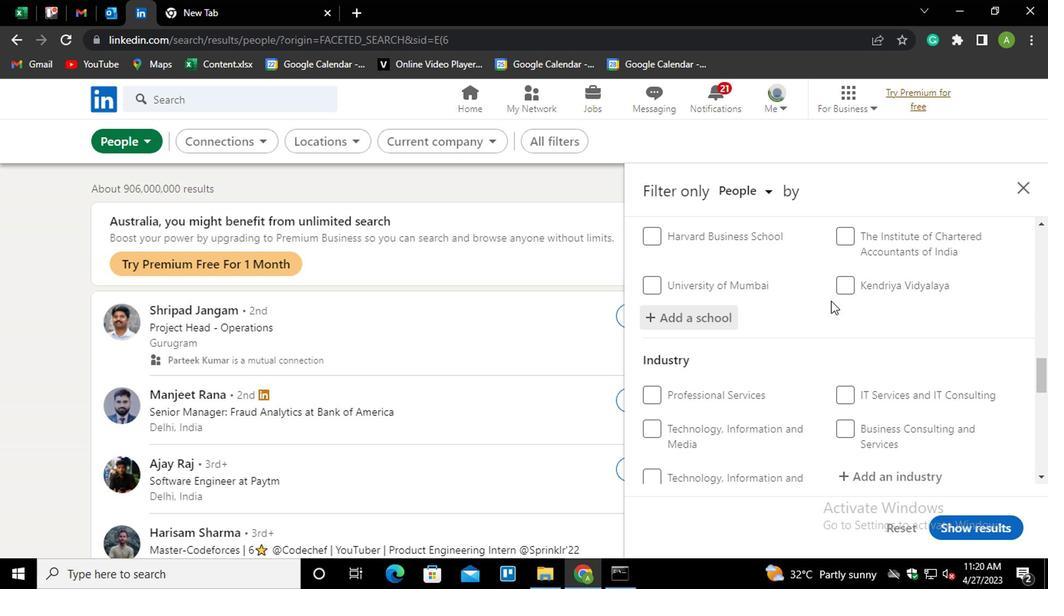 
Action: Mouse scrolled (833, 298) with delta (0, 0)
Screenshot: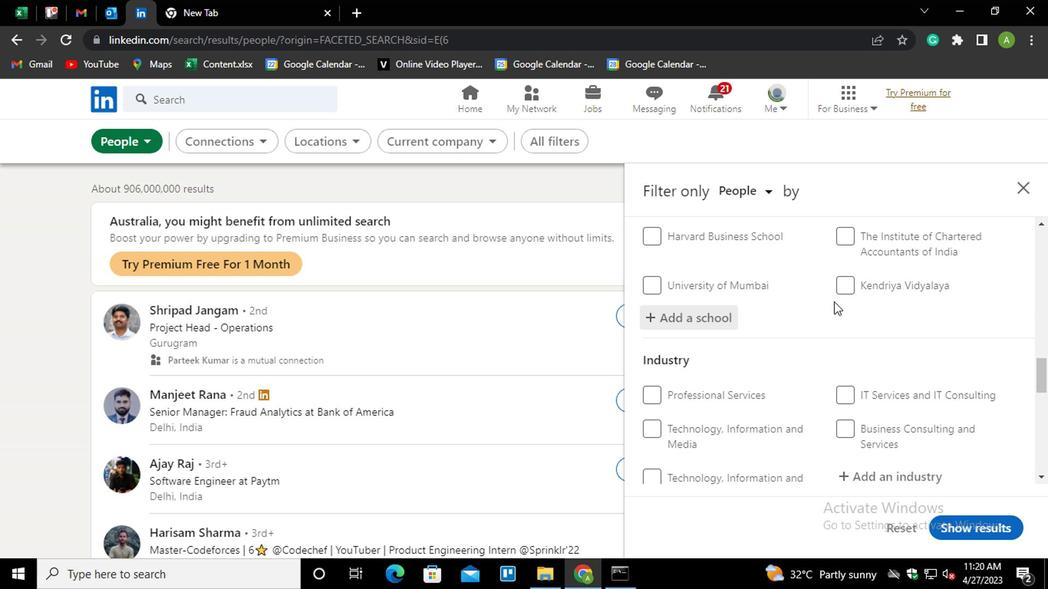 
Action: Mouse scrolled (833, 298) with delta (0, 0)
Screenshot: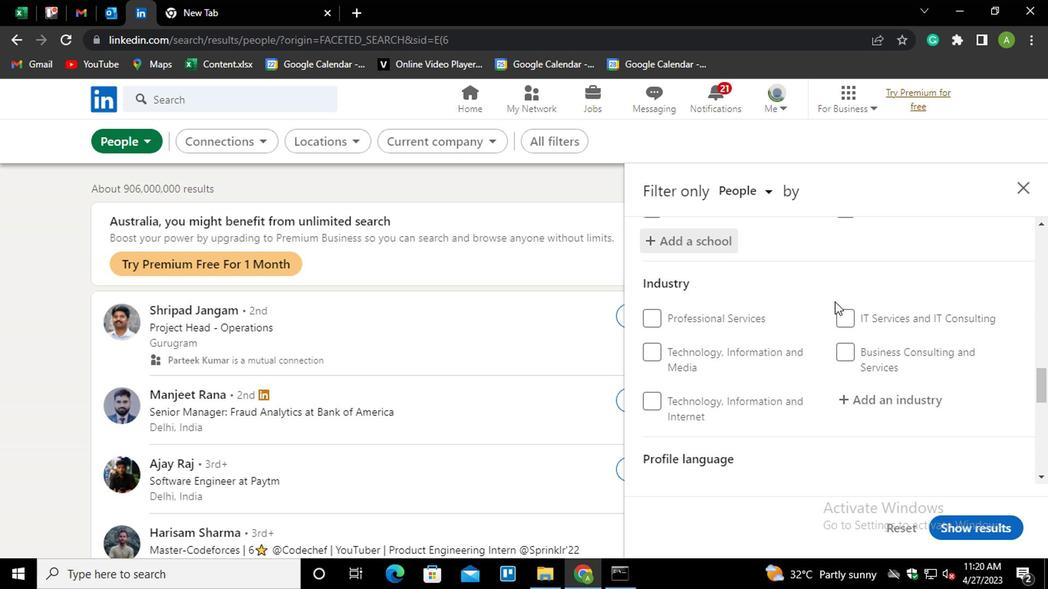 
Action: Mouse moved to (851, 315)
Screenshot: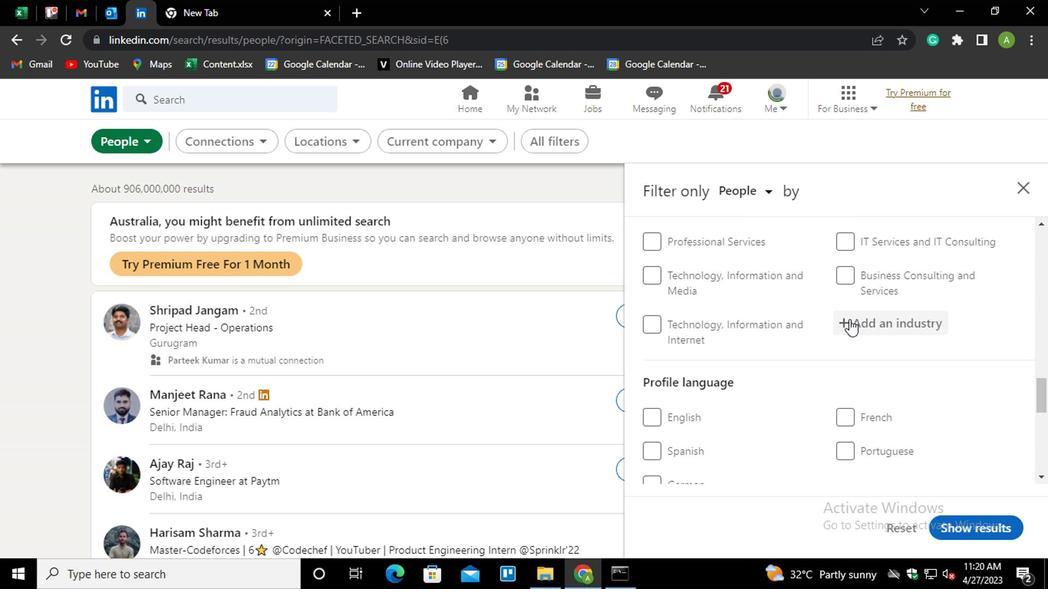 
Action: Mouse pressed left at (851, 315)
Screenshot: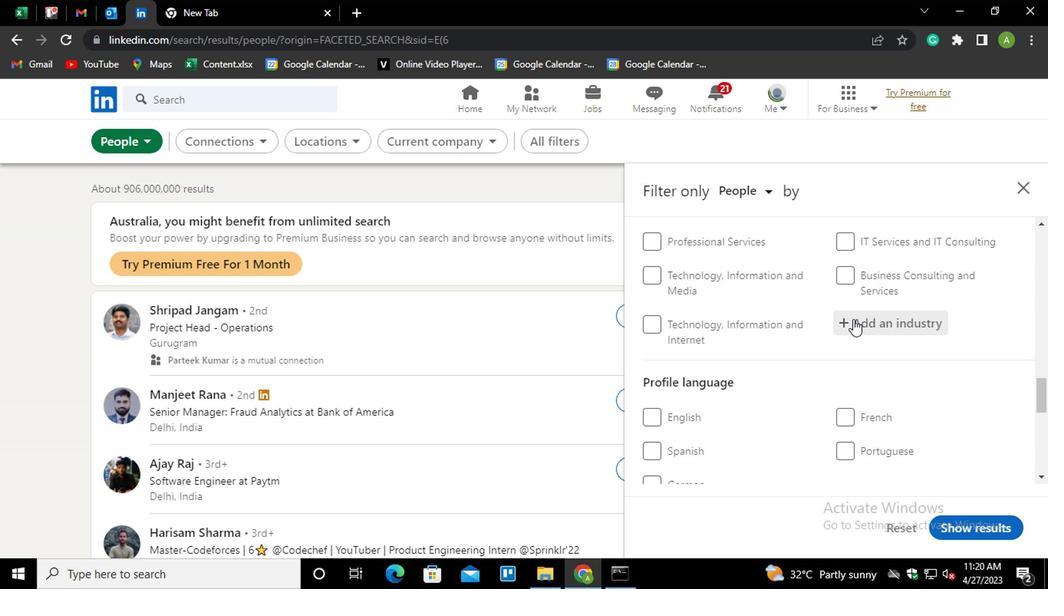 
Action: Key pressed <Key.shift>RETAIL<Key.space><Key.shift_r><Key.shift_r><Key.shift_r><Key.shift_r><Key.shift_r><Key.shift_r><Key.shift_r><Key.shift_r><Key.shift_r><Key.shift_r>OFFI<Key.down><Key.enter>
Screenshot: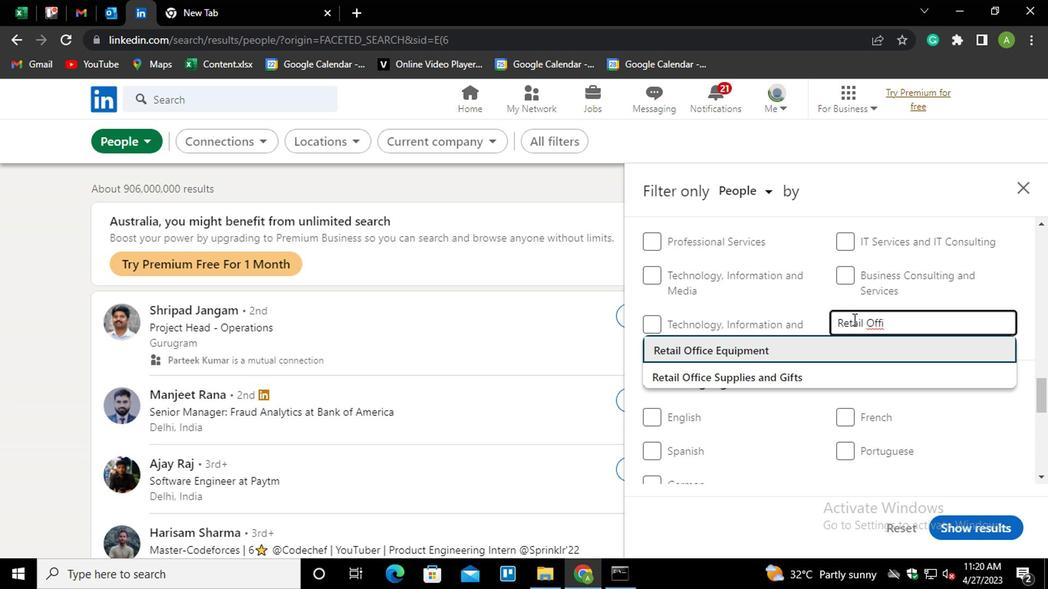 
Action: Mouse moved to (820, 346)
Screenshot: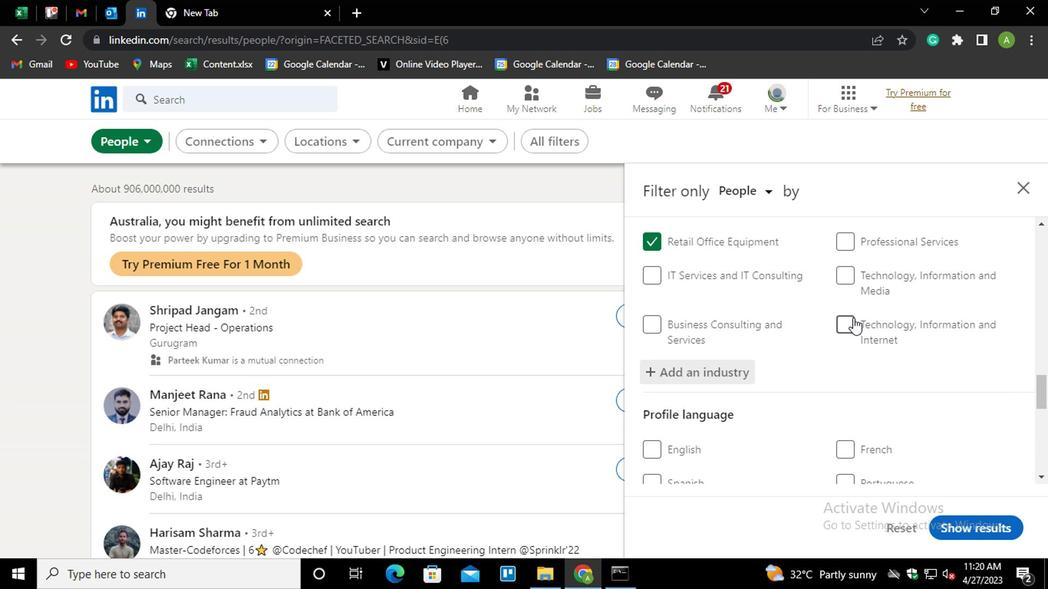 
Action: Mouse scrolled (820, 345) with delta (0, 0)
Screenshot: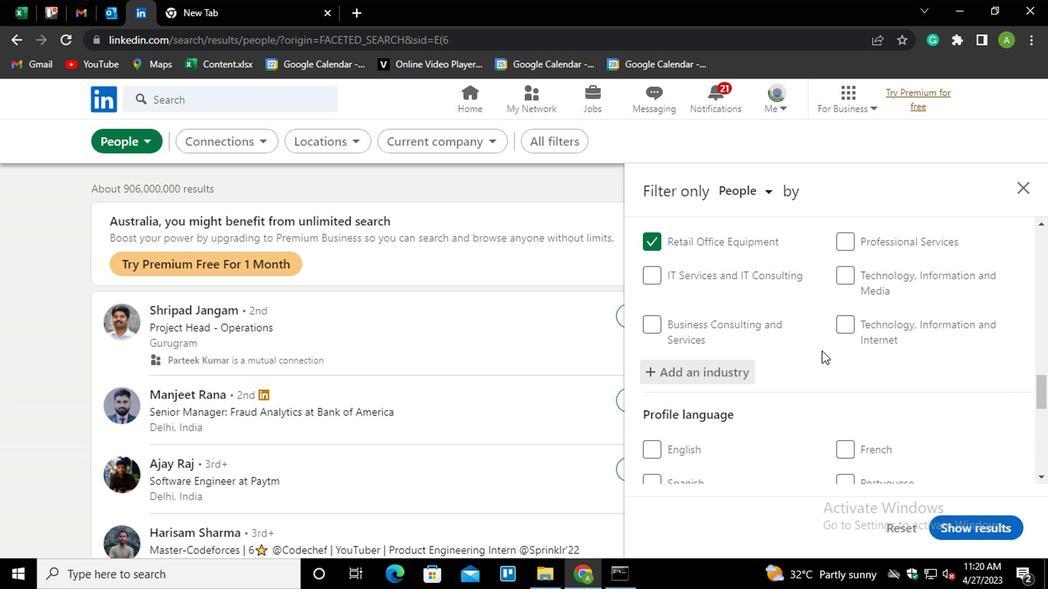 
Action: Mouse moved to (821, 356)
Screenshot: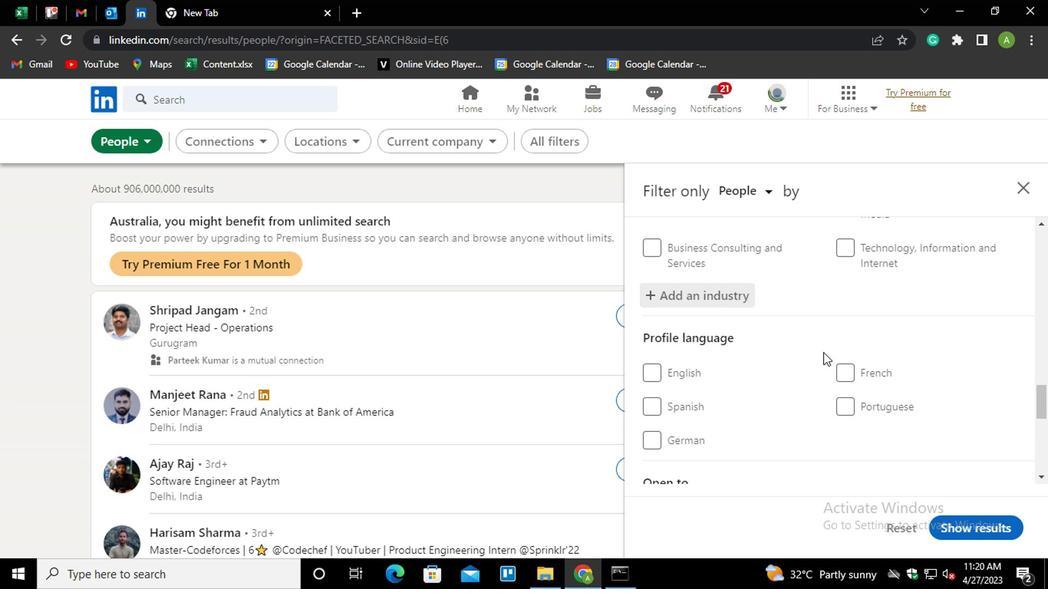 
Action: Mouse scrolled (821, 354) with delta (0, -1)
Screenshot: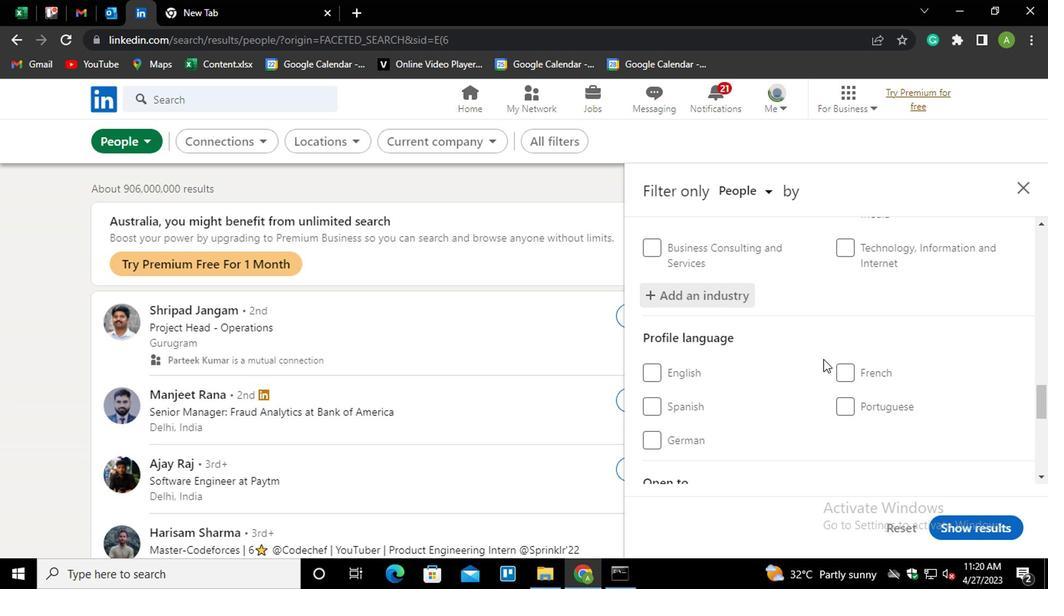 
Action: Mouse moved to (846, 300)
Screenshot: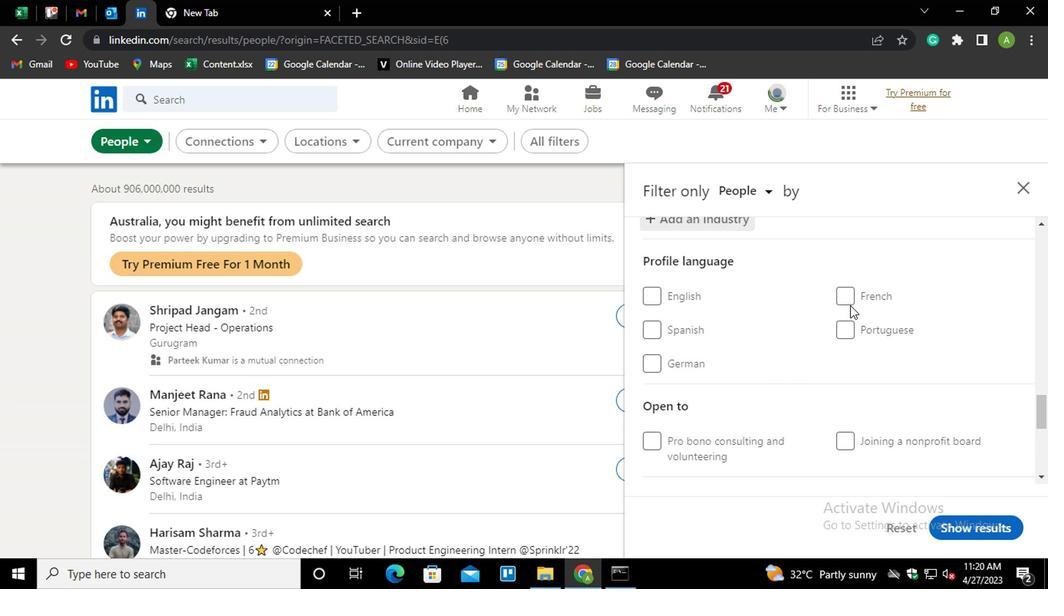 
Action: Mouse pressed left at (846, 300)
Screenshot: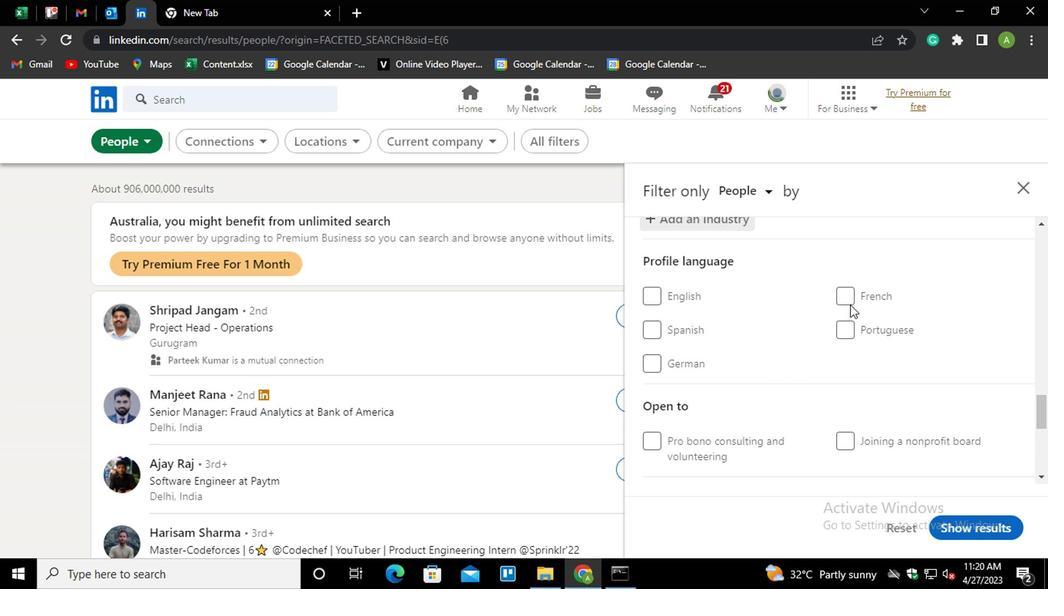 
Action: Mouse moved to (767, 358)
Screenshot: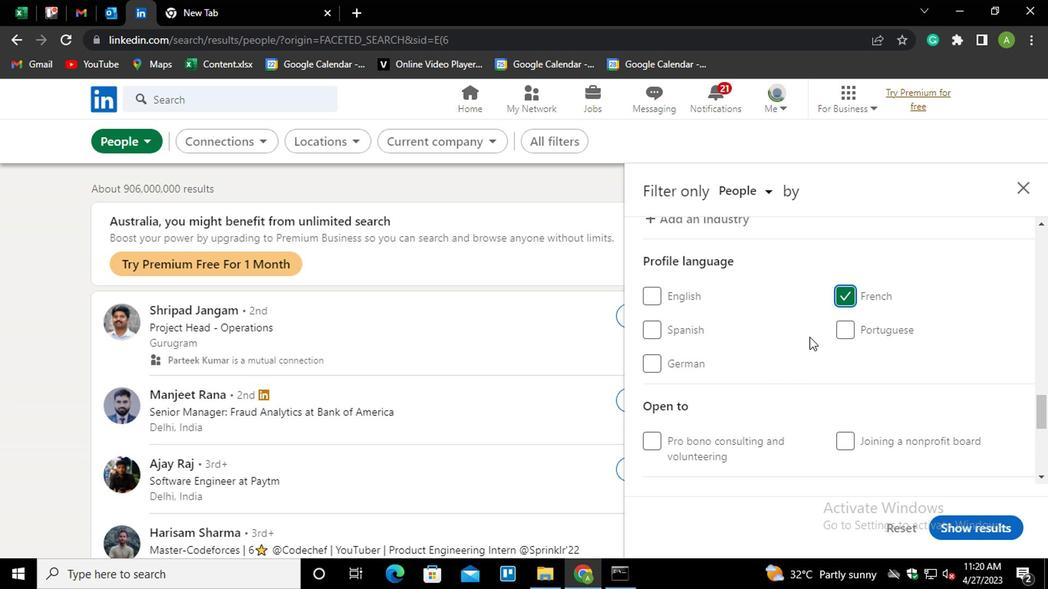 
Action: Mouse scrolled (767, 357) with delta (0, 0)
Screenshot: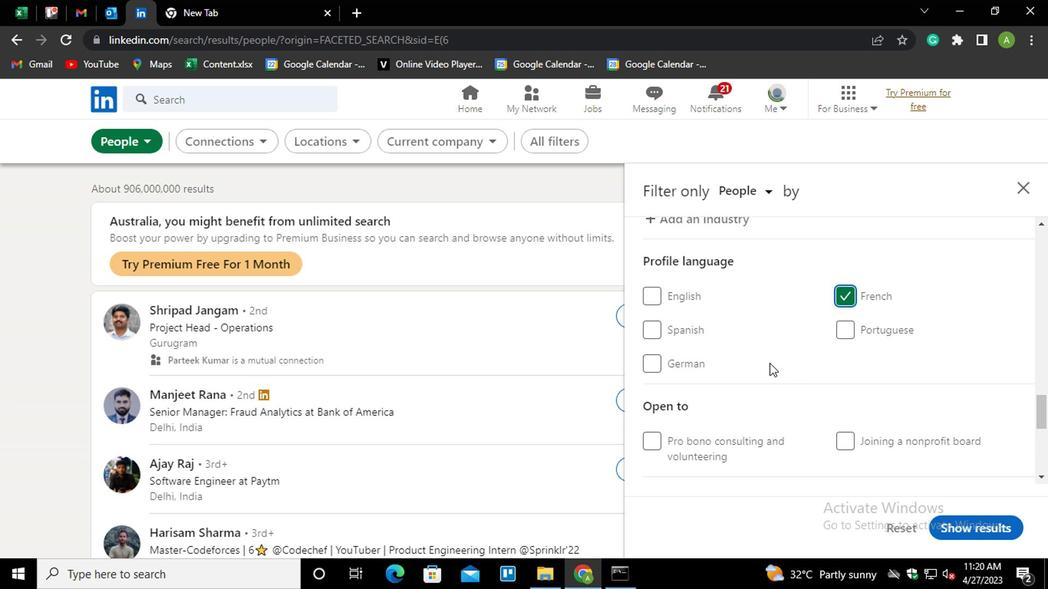 
Action: Mouse moved to (769, 354)
Screenshot: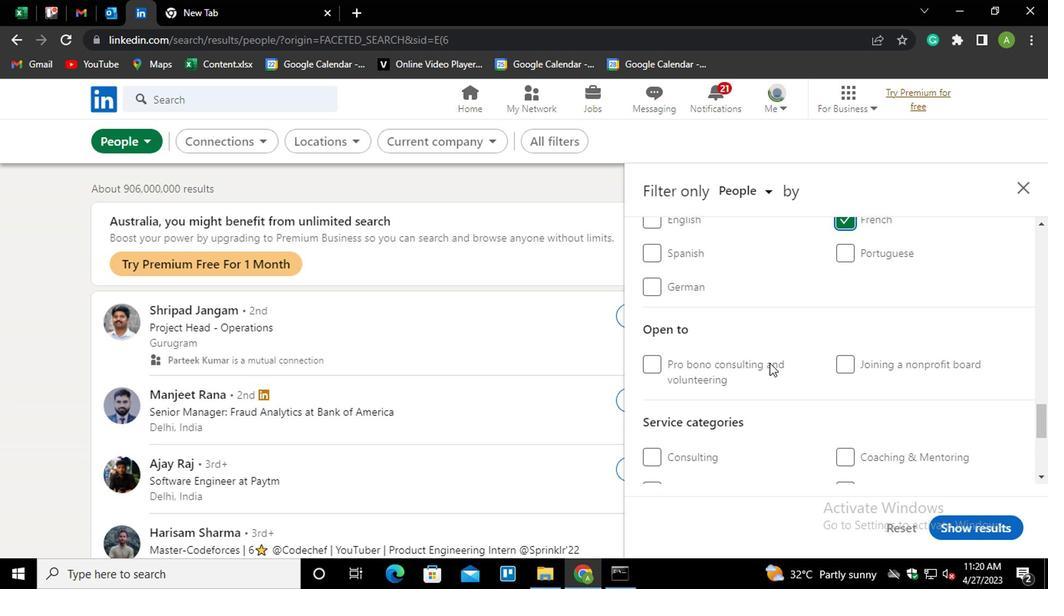 
Action: Mouse scrolled (769, 353) with delta (0, 0)
Screenshot: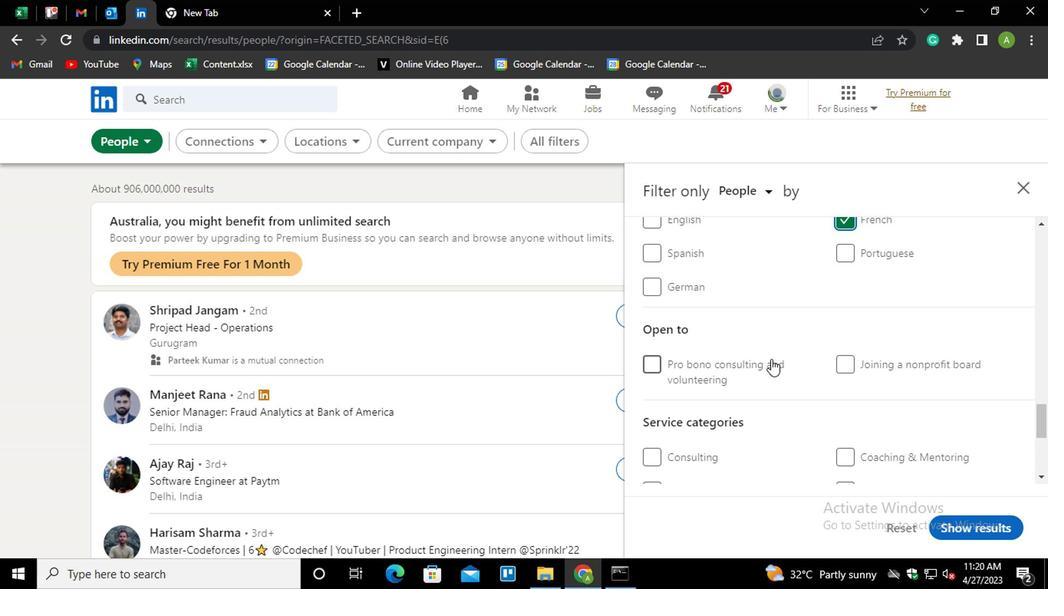 
Action: Mouse scrolled (769, 353) with delta (0, 0)
Screenshot: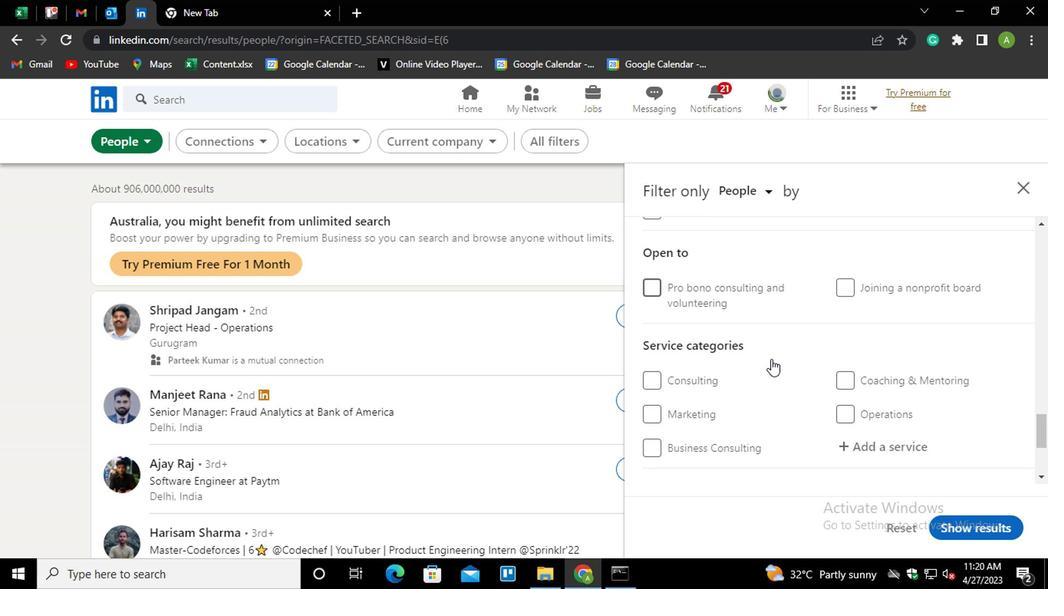
Action: Mouse moved to (746, 328)
Screenshot: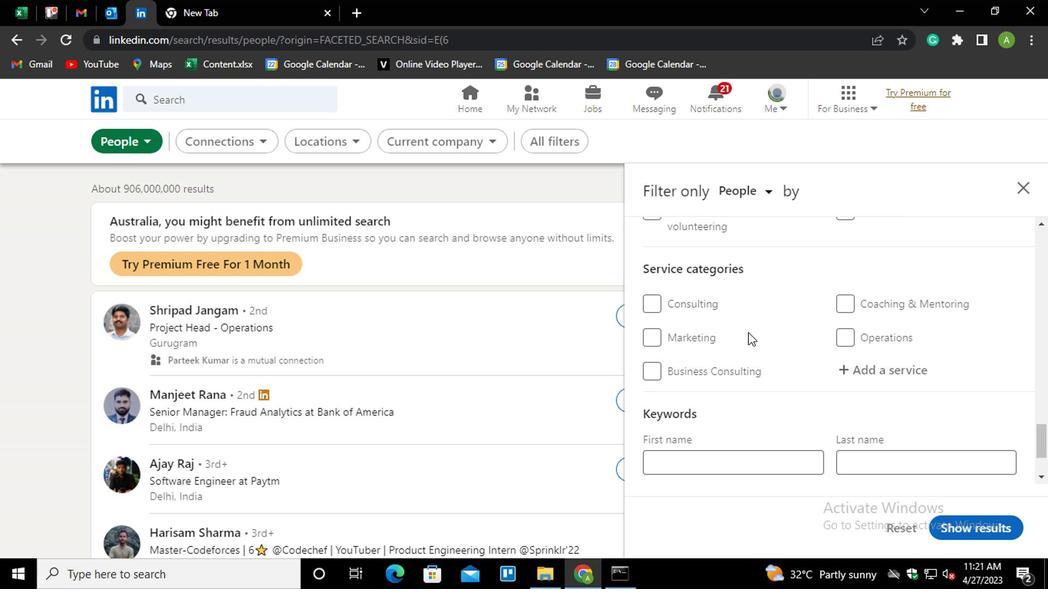 
Action: Mouse scrolled (746, 327) with delta (0, 0)
Screenshot: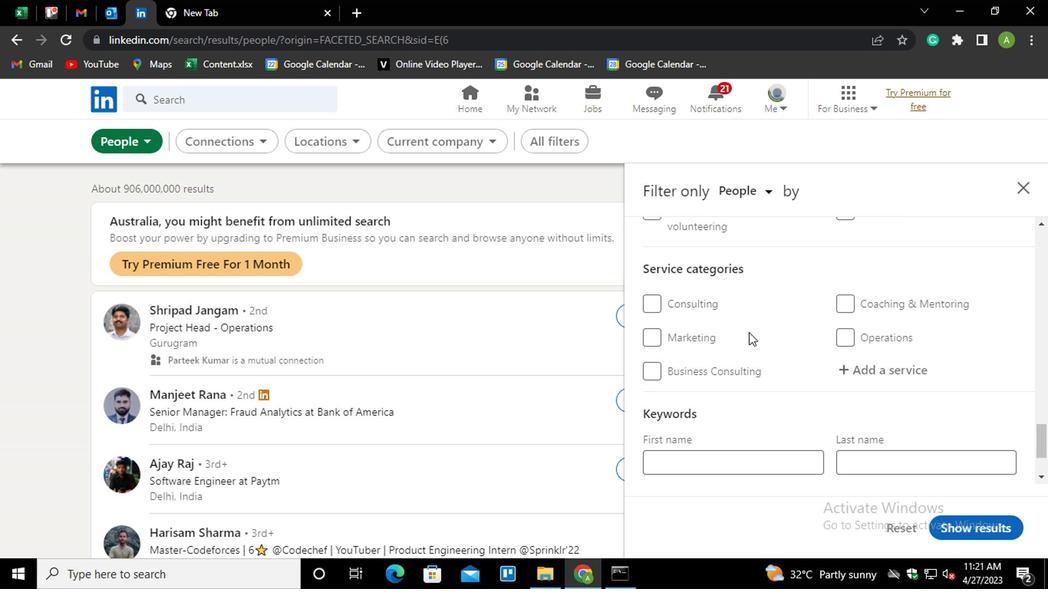 
Action: Mouse moved to (750, 323)
Screenshot: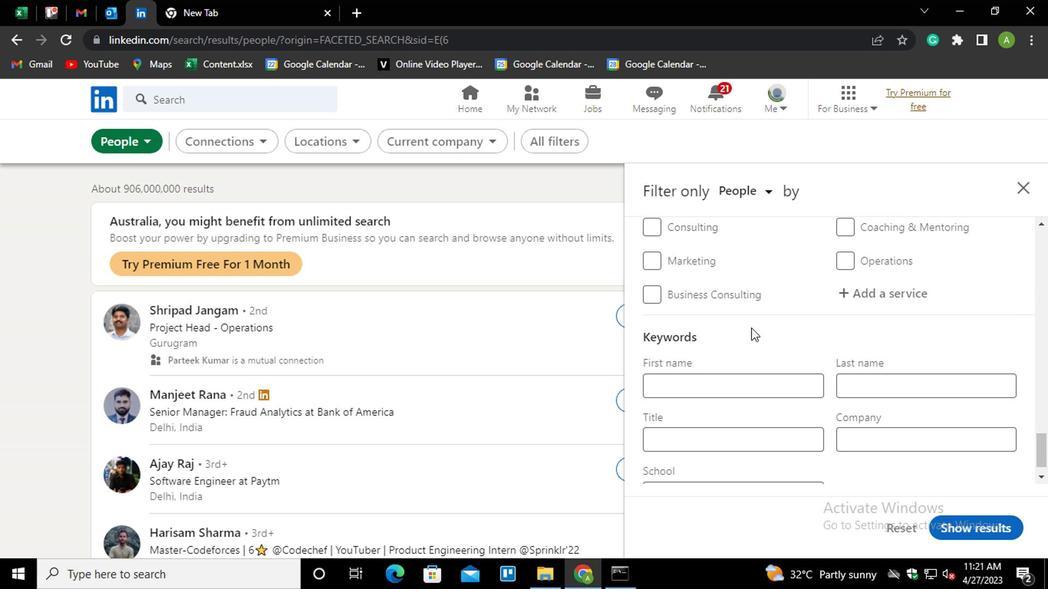 
Action: Mouse scrolled (750, 324) with delta (0, 1)
Screenshot: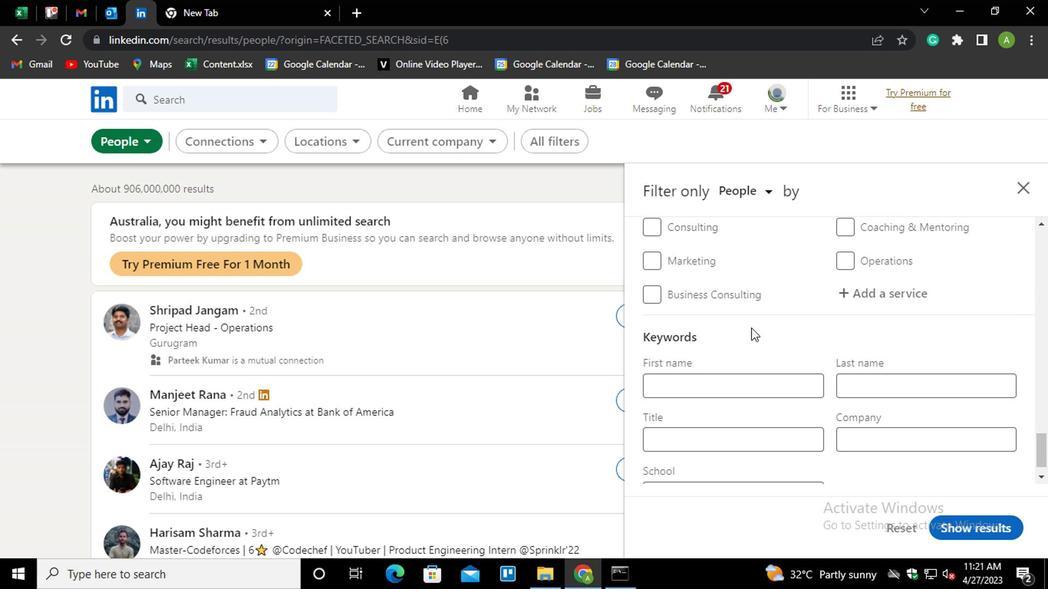 
Action: Mouse moved to (855, 356)
Screenshot: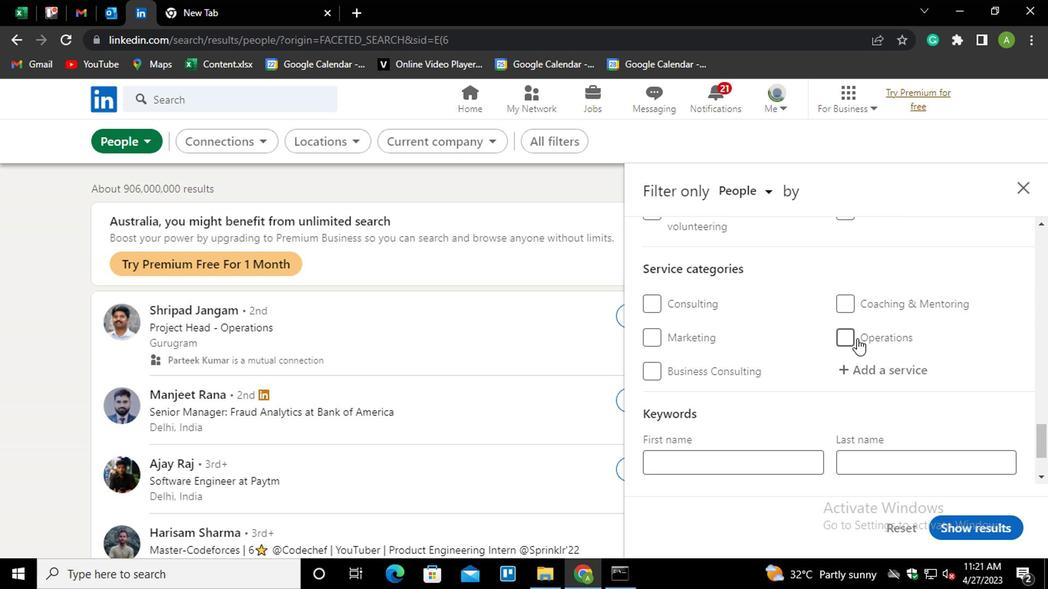 
Action: Mouse pressed left at (855, 356)
Screenshot: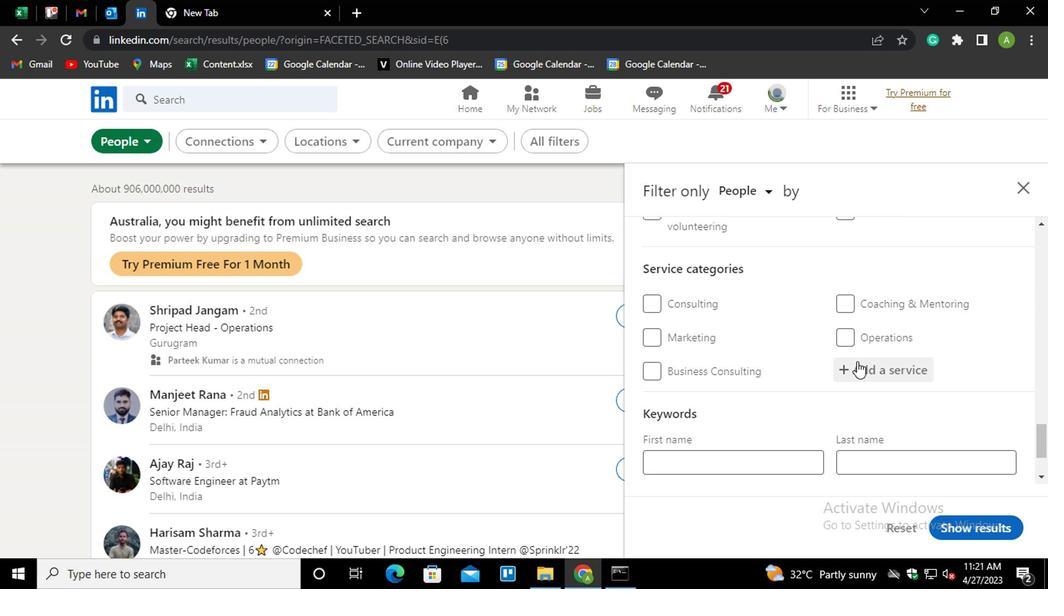 
Action: Mouse moved to (861, 358)
Screenshot: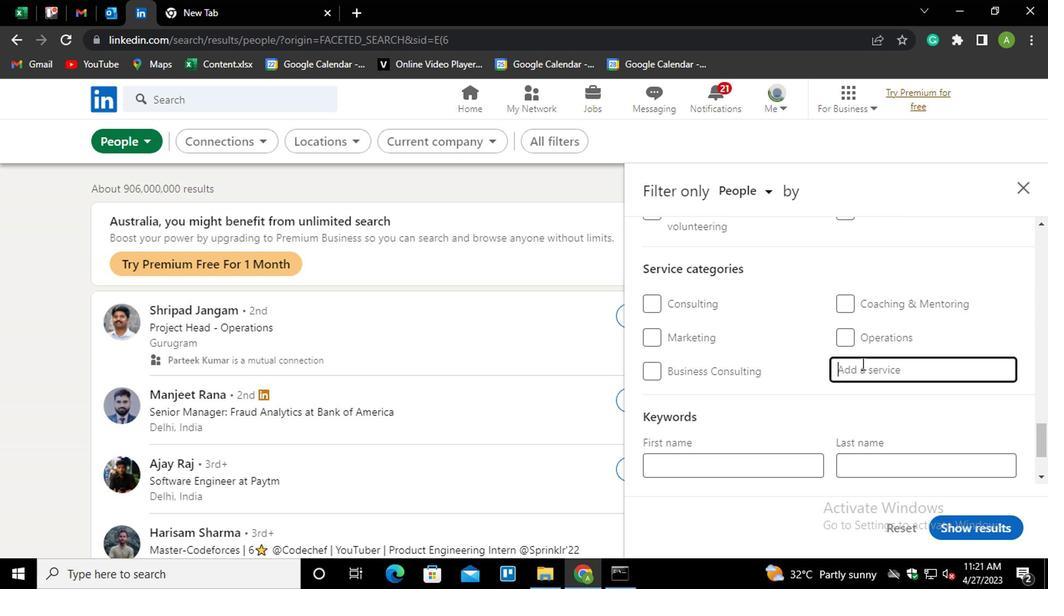 
Action: Mouse pressed left at (861, 358)
Screenshot: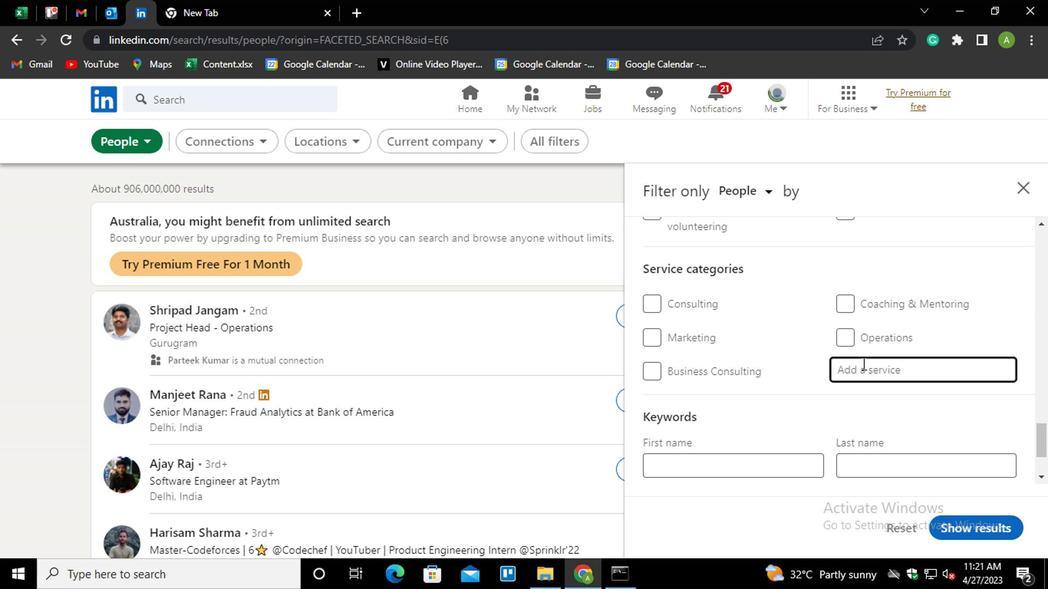 
Action: Key pressed <Key.shift>WEB<Key.space>
Screenshot: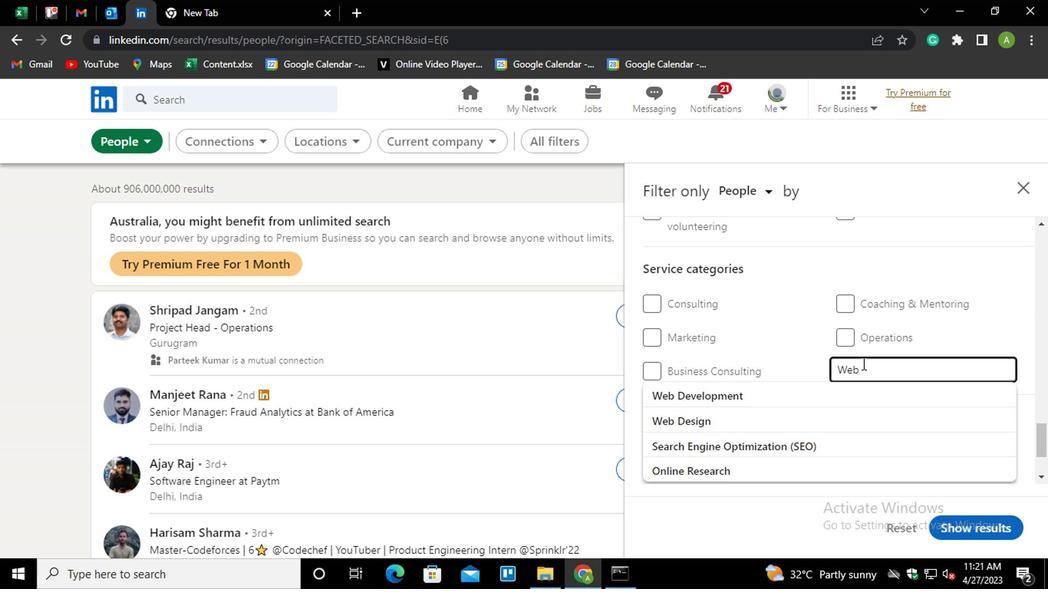 
Action: Mouse moved to (861, 358)
Screenshot: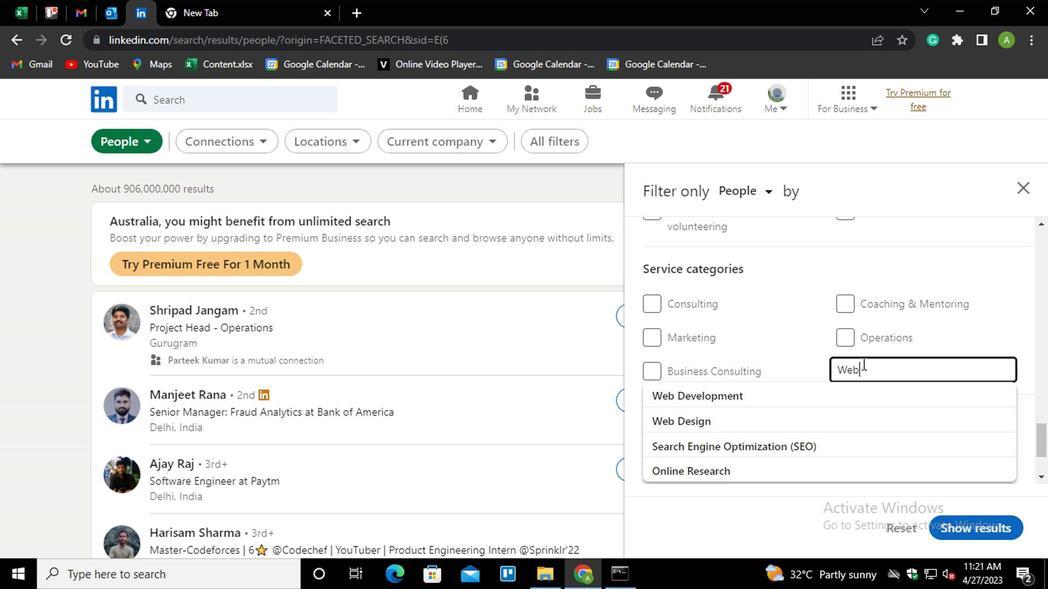 
Action: Key pressed <Key.down><Key.down><Key.up><Key.up><Key.up><Key.enter>
Screenshot: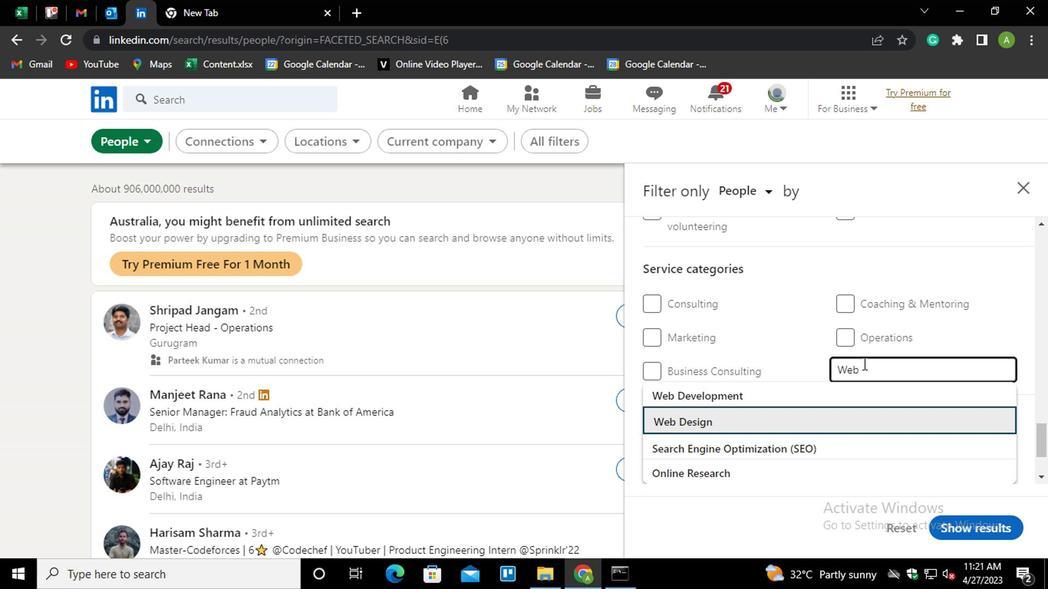 
Action: Mouse moved to (850, 356)
Screenshot: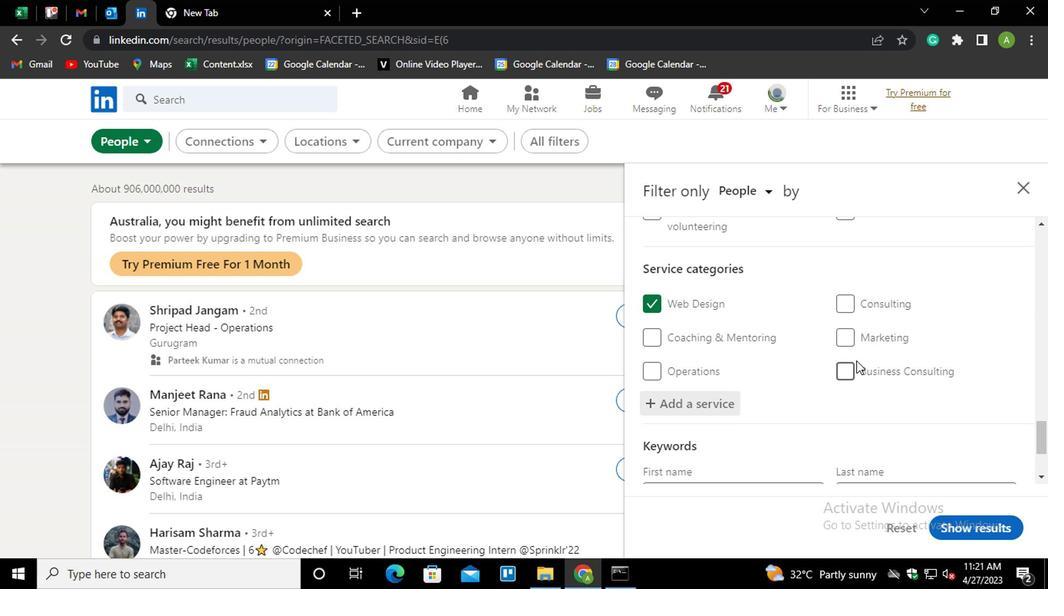 
Action: Mouse scrolled (850, 354) with delta (0, -1)
Screenshot: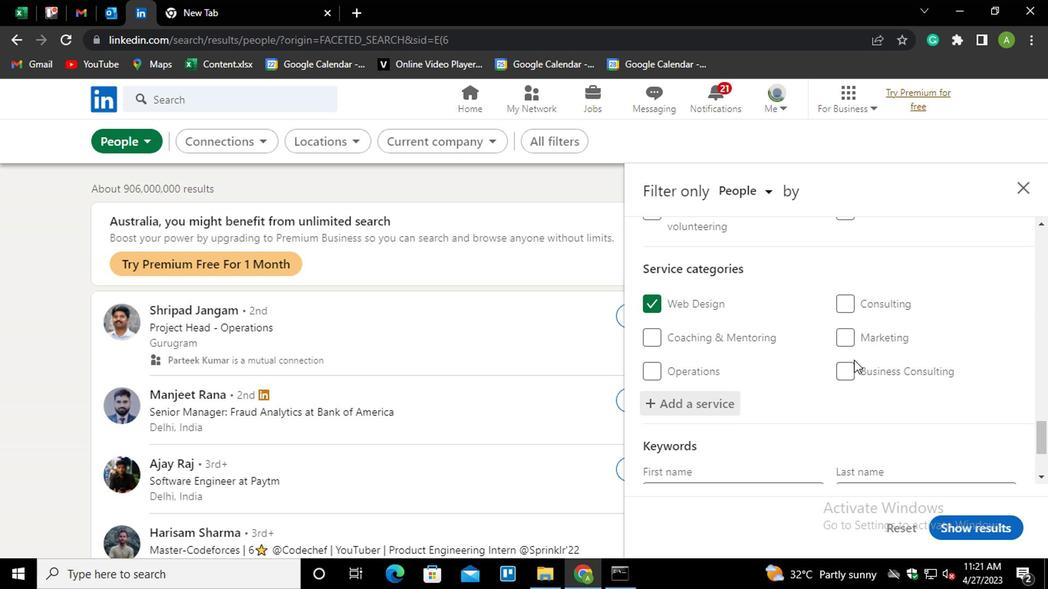 
Action: Mouse scrolled (850, 354) with delta (0, -1)
Screenshot: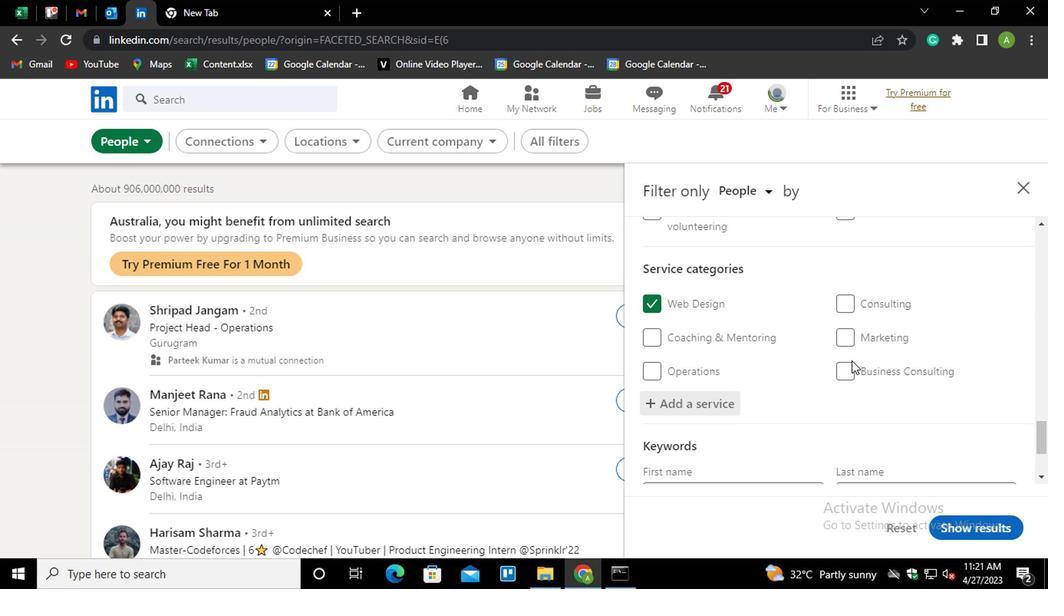 
Action: Mouse scrolled (850, 354) with delta (0, -1)
Screenshot: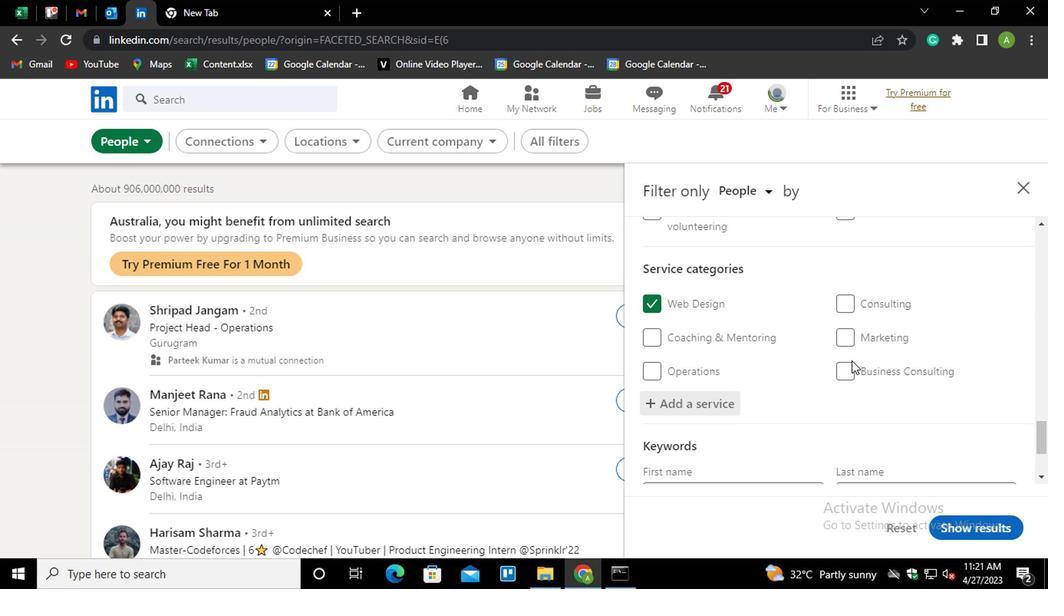 
Action: Mouse scrolled (850, 354) with delta (0, -1)
Screenshot: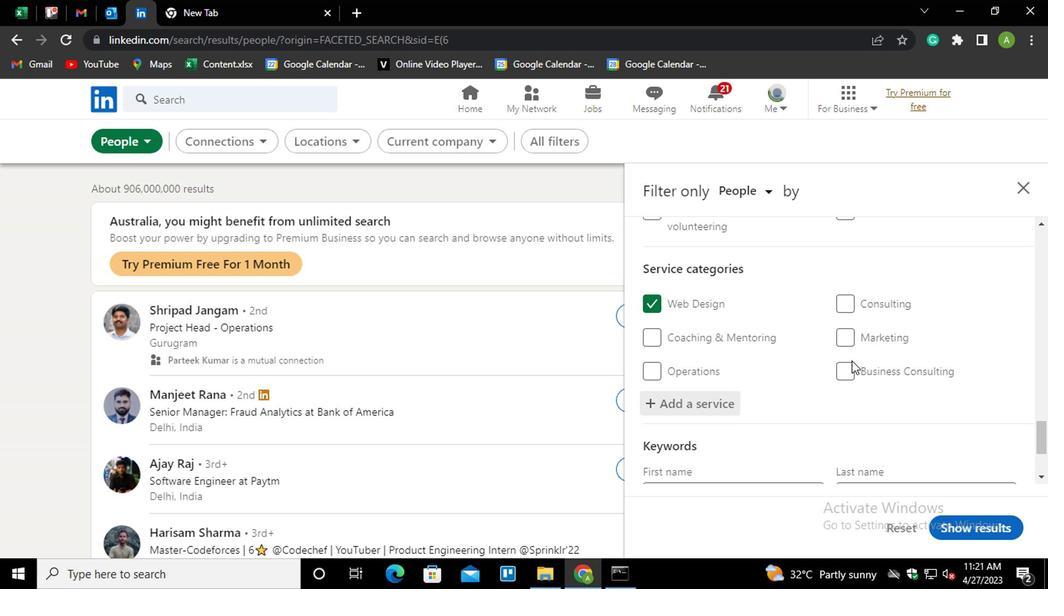 
Action: Mouse moved to (701, 406)
Screenshot: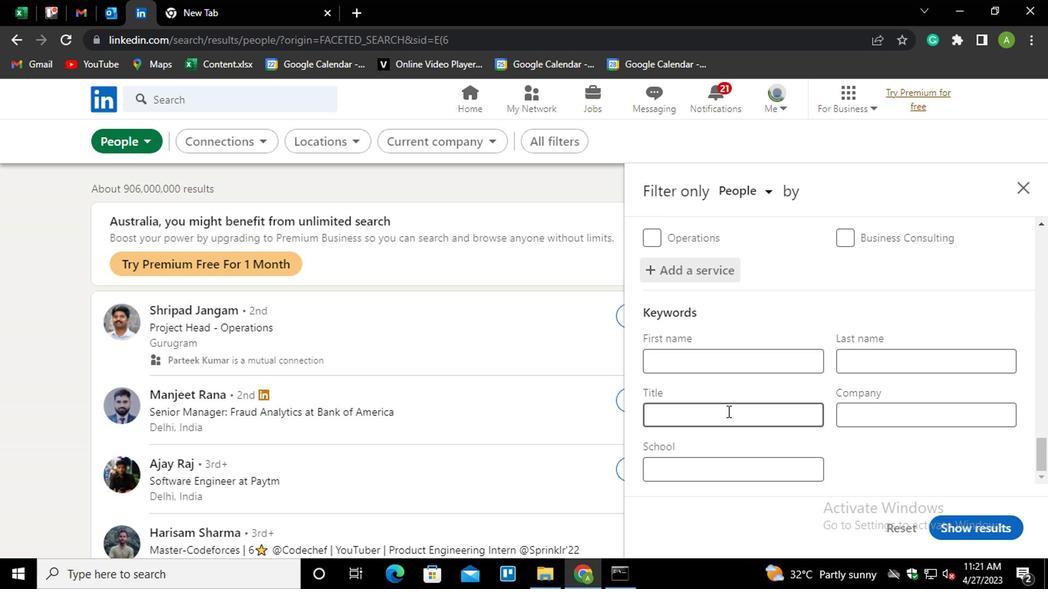 
Action: Mouse pressed left at (701, 406)
Screenshot: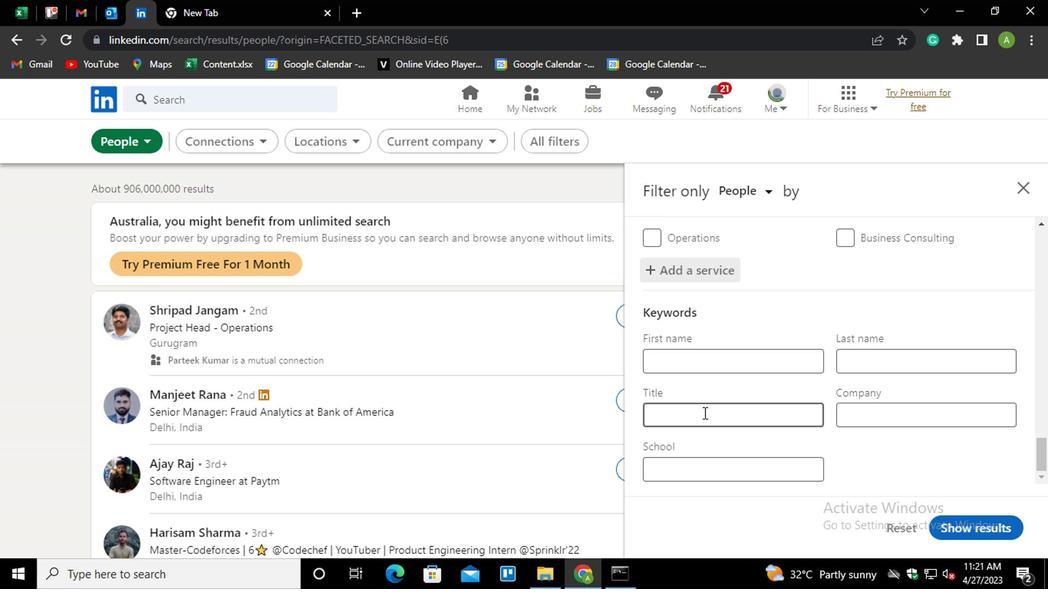 
Action: Mouse moved to (684, 412)
Screenshot: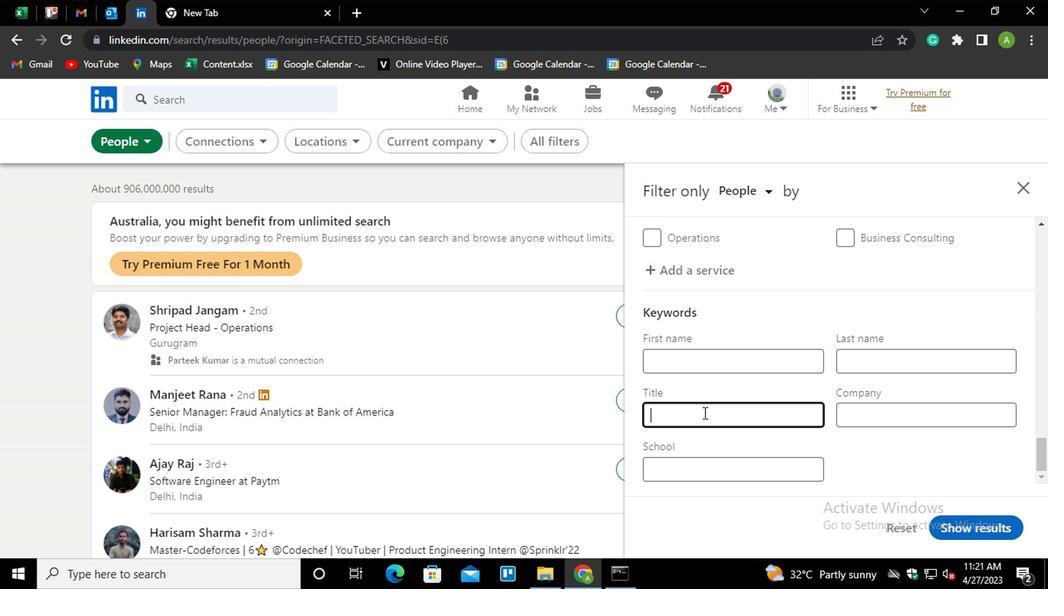
Action: Key pressed <Key.shift>CONCIERGE
Screenshot: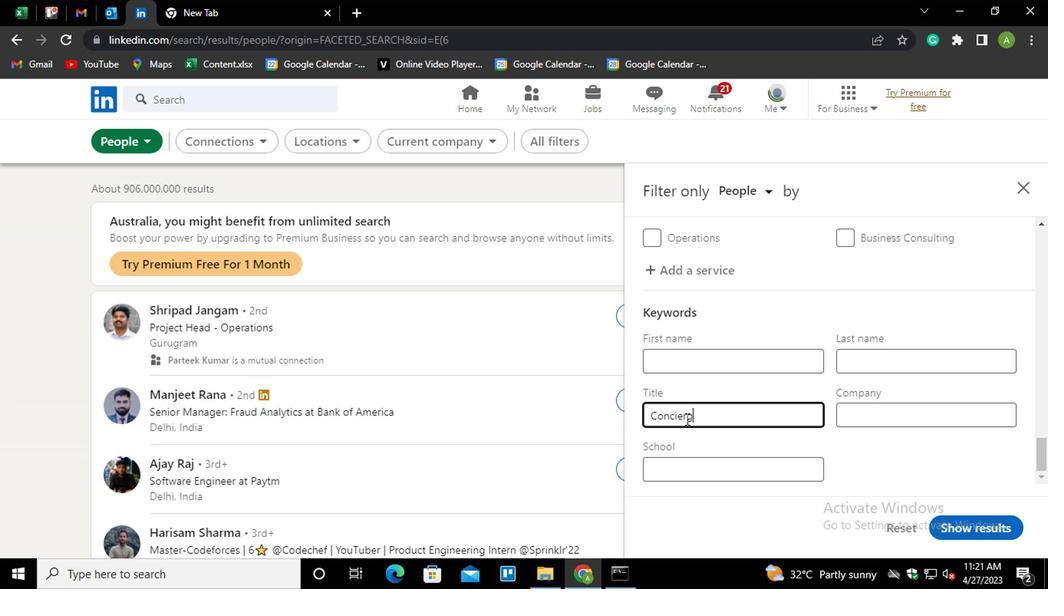 
Action: Mouse moved to (930, 453)
Screenshot: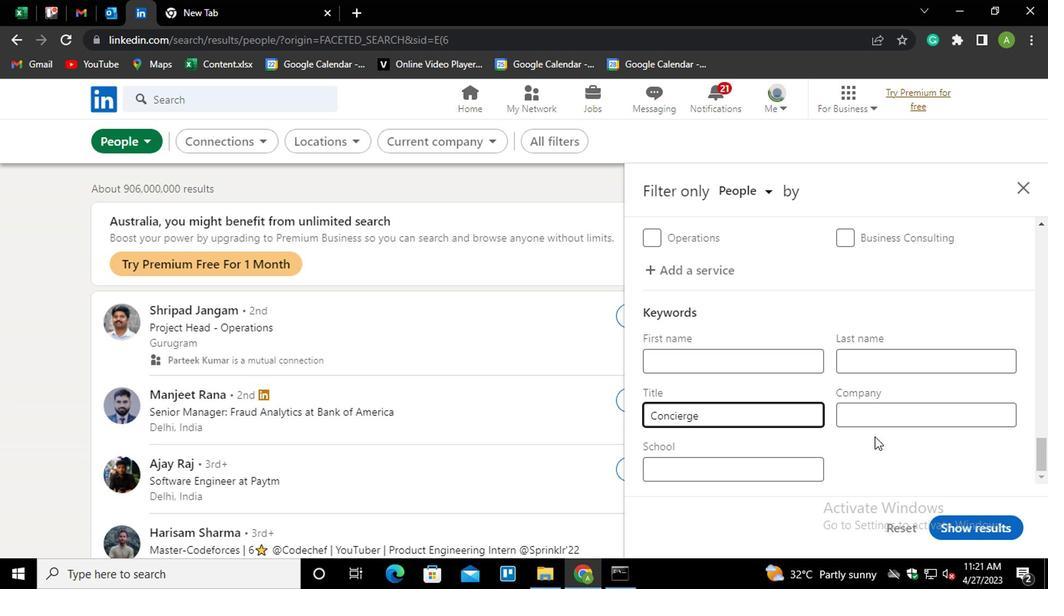 
Action: Mouse pressed left at (930, 453)
Screenshot: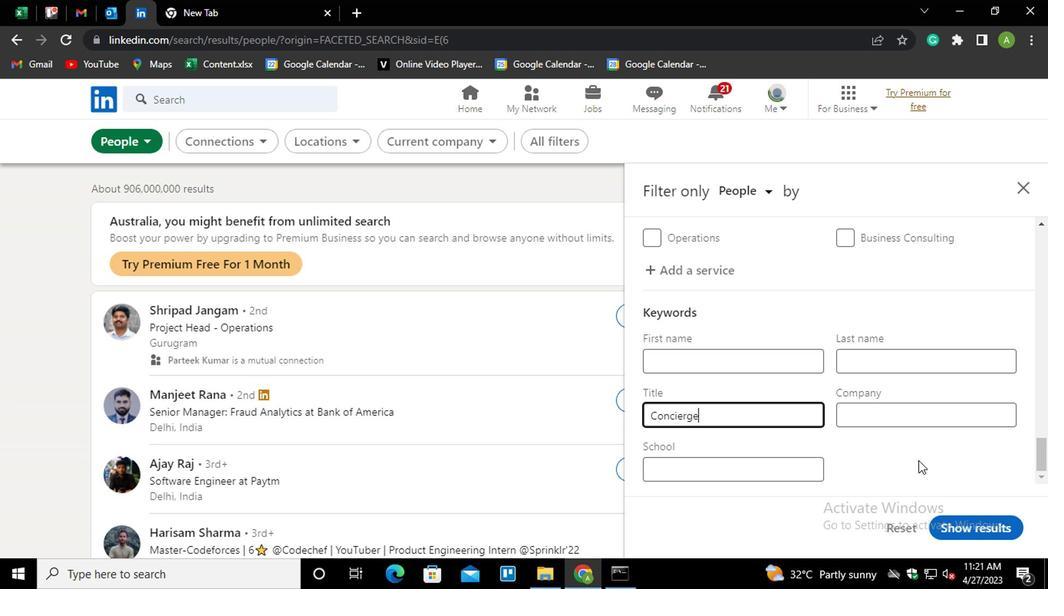 
Action: Mouse moved to (951, 513)
Screenshot: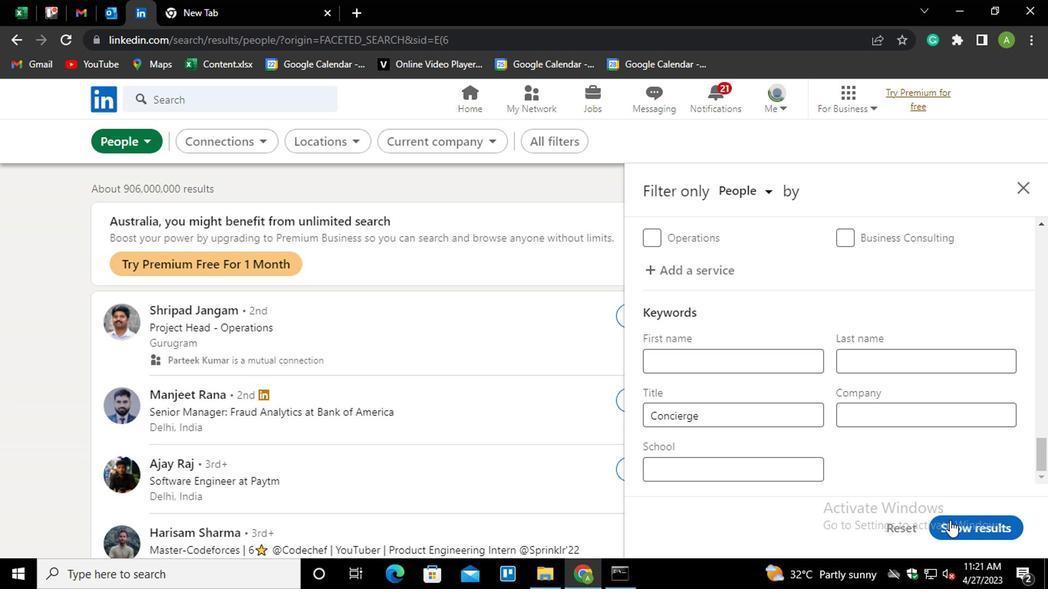 
Action: Mouse pressed left at (951, 513)
Screenshot: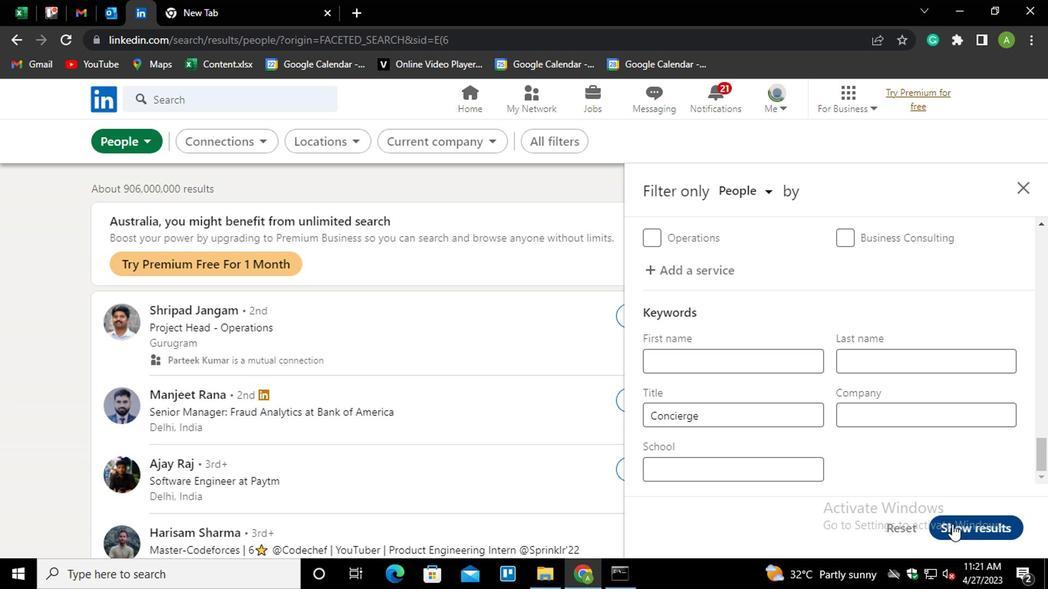 
Action: Mouse moved to (950, 513)
Screenshot: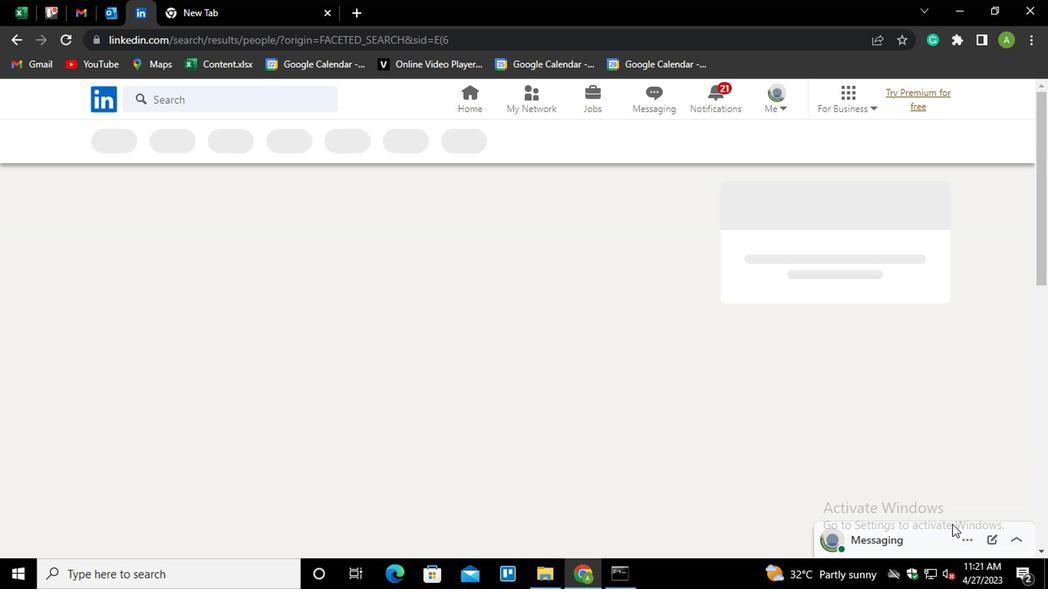 
